Task: Look for space in Kamina, Democratic Republic of the Congo from 8th June, 2023 to 19th June, 2023 for 1 adult in price range Rs.5000 to Rs.12000. Place can be shared room with 1  bedroom having 1 bed and 1 bathroom. Property type can be house, flat, guest house, hotel. Booking option can be shelf check-in. Required host language is English.
Action: Mouse moved to (478, 94)
Screenshot: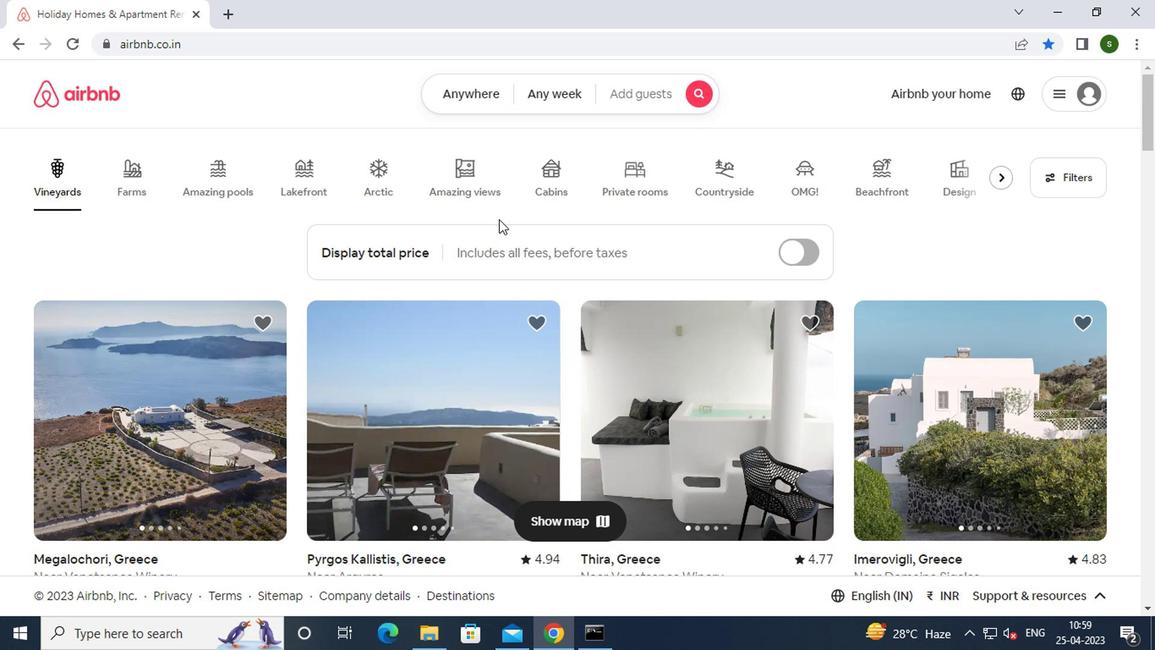 
Action: Mouse pressed left at (478, 94)
Screenshot: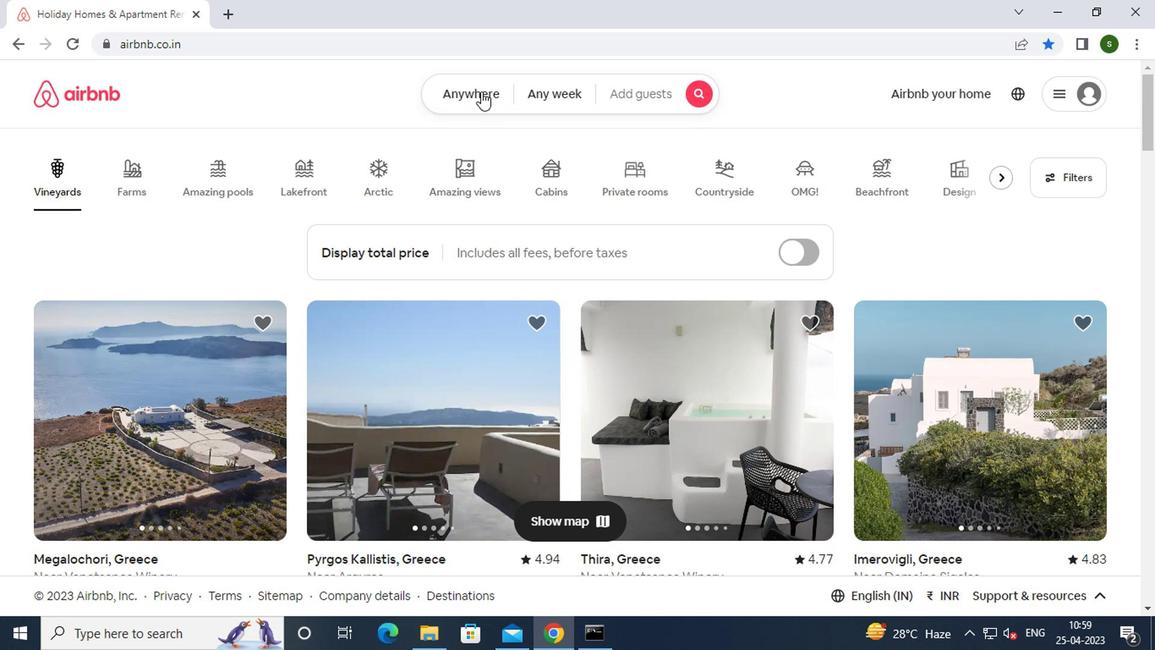 
Action: Mouse moved to (387, 153)
Screenshot: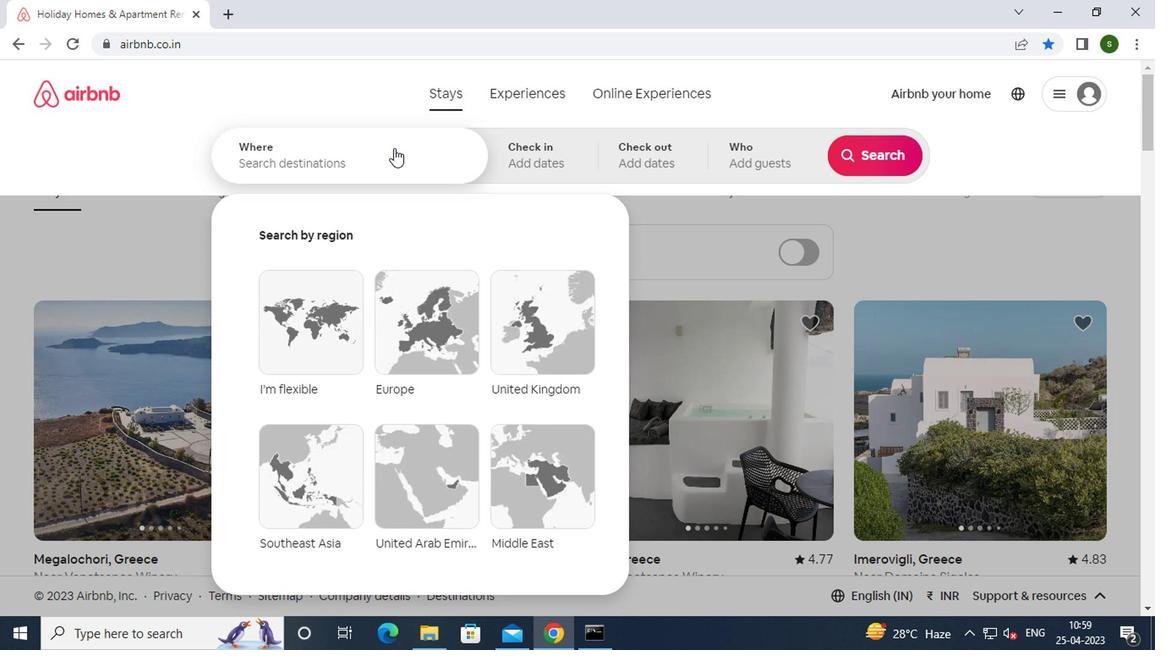 
Action: Mouse pressed left at (387, 153)
Screenshot: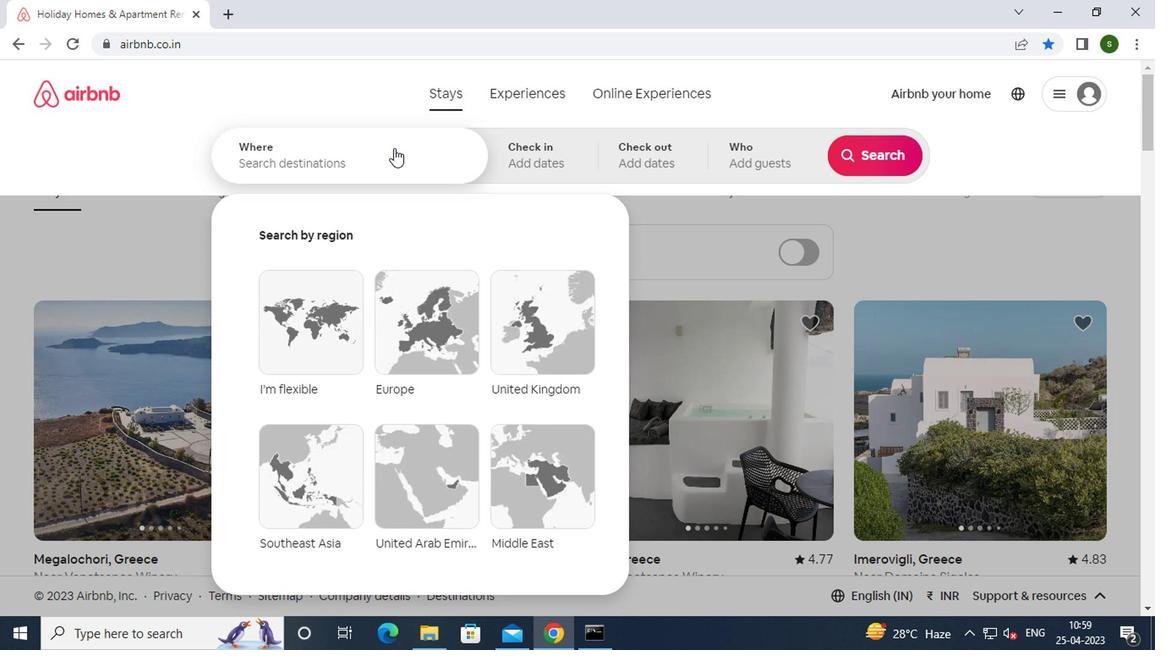 
Action: Mouse moved to (387, 153)
Screenshot: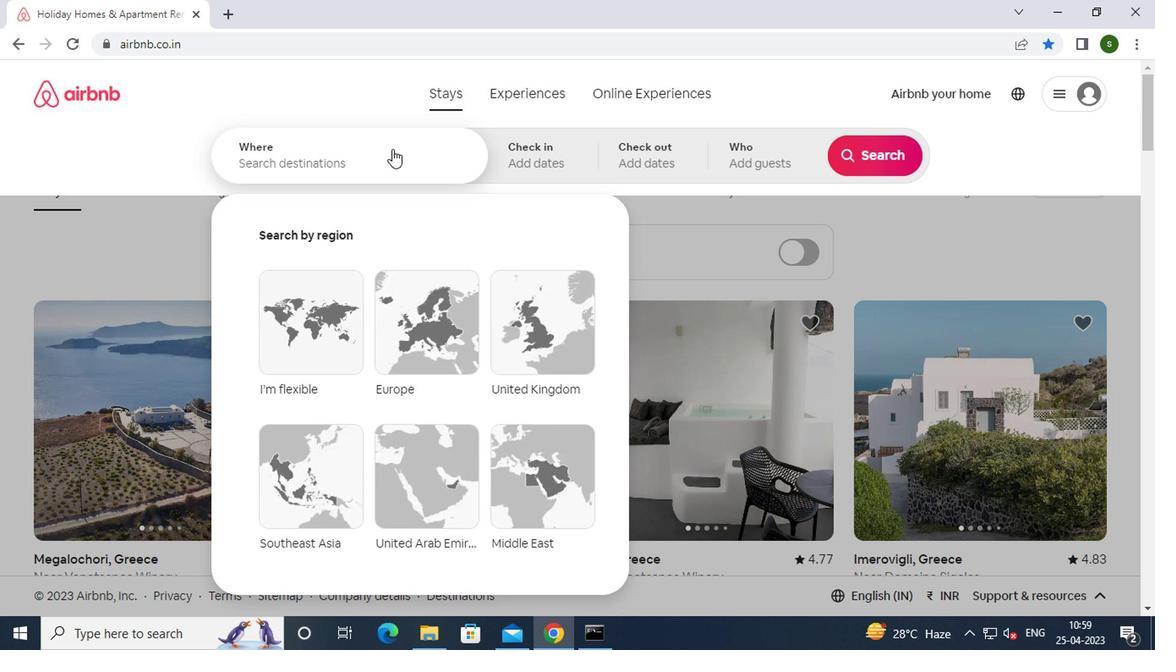 
Action: Key pressed k<Key.caps_lock>amina,<Key.space><Key.caps_lock>d<Key.caps_lock>e
Screenshot: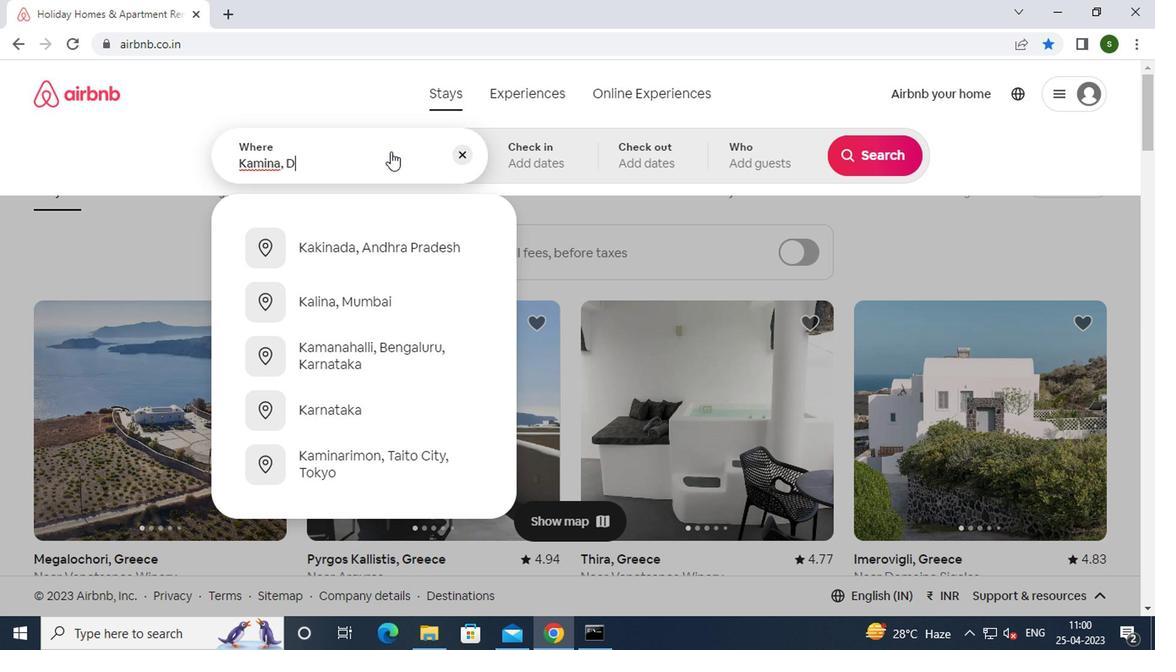 
Action: Mouse moved to (387, 233)
Screenshot: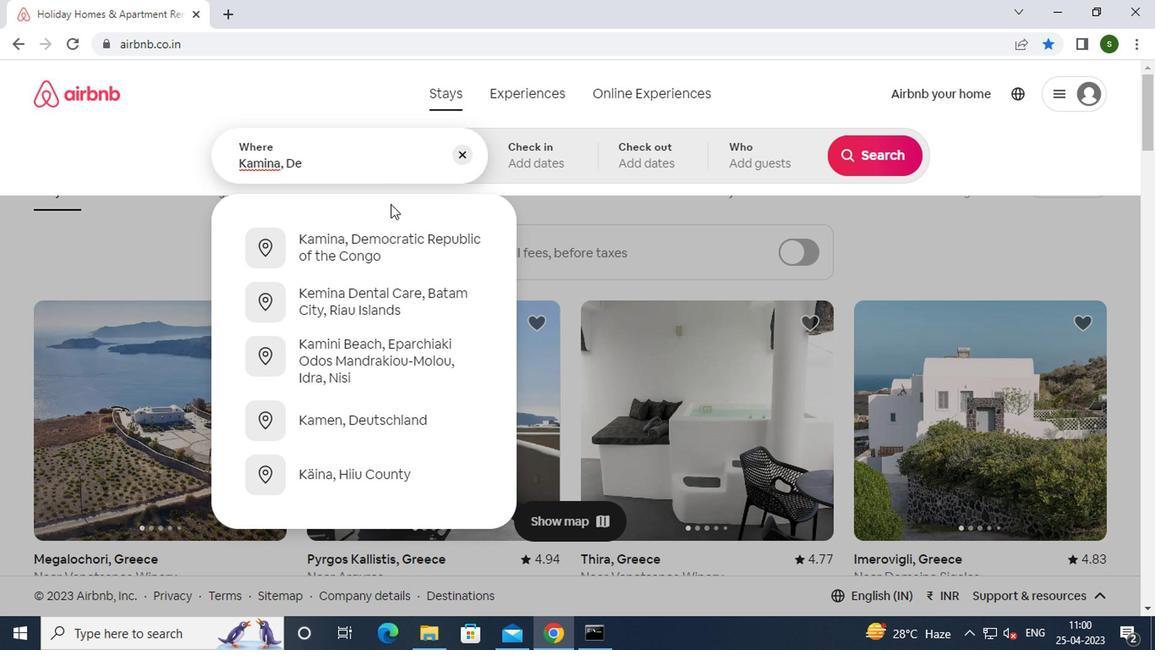 
Action: Mouse pressed left at (387, 233)
Screenshot: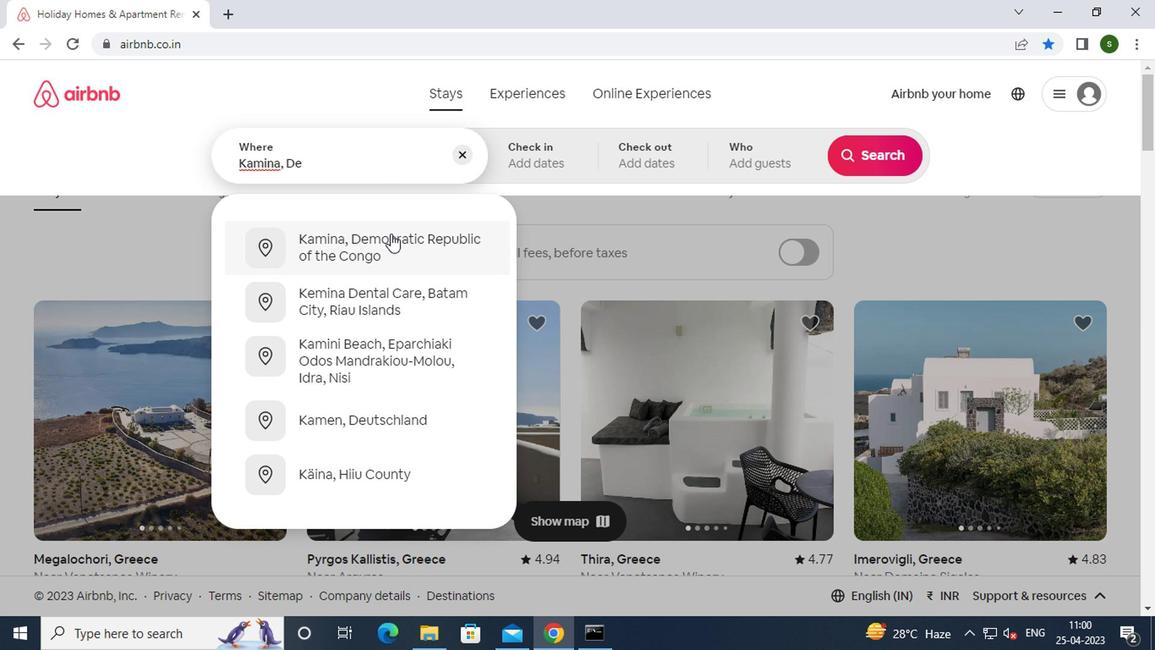 
Action: Mouse moved to (868, 291)
Screenshot: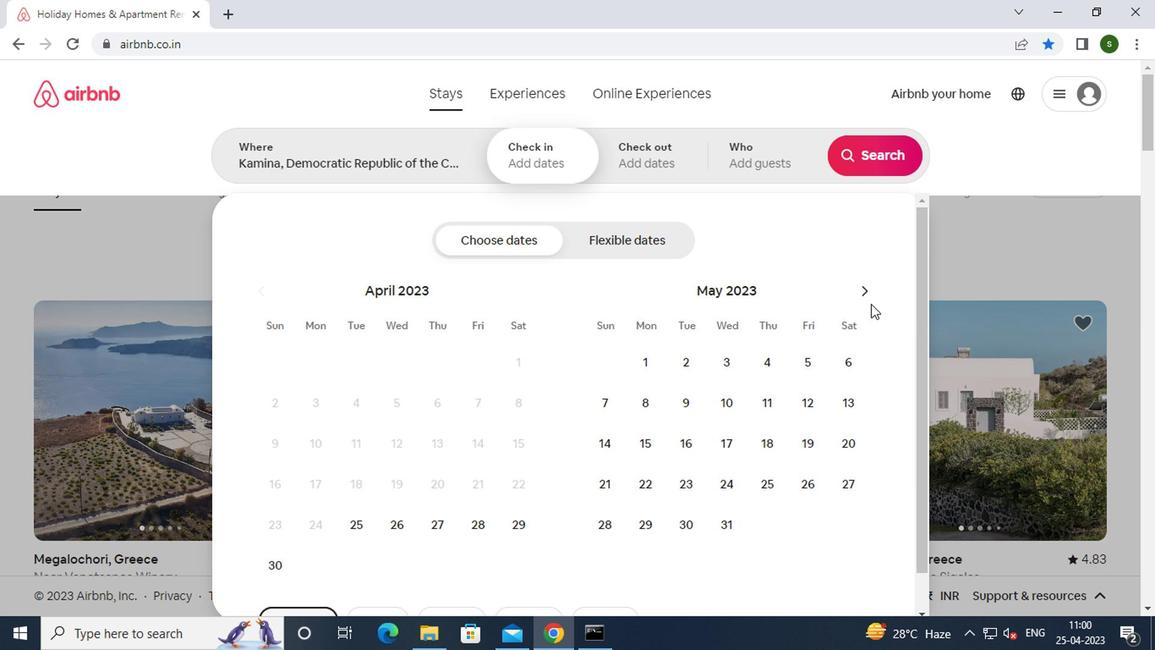 
Action: Mouse pressed left at (868, 291)
Screenshot: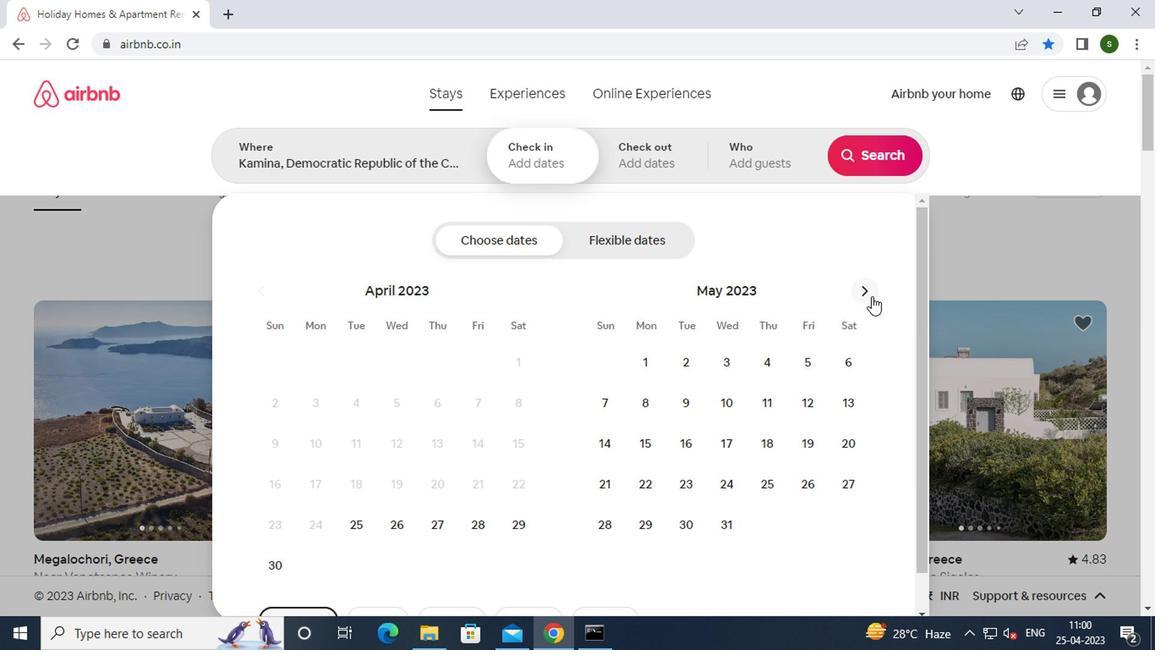 
Action: Mouse moved to (766, 396)
Screenshot: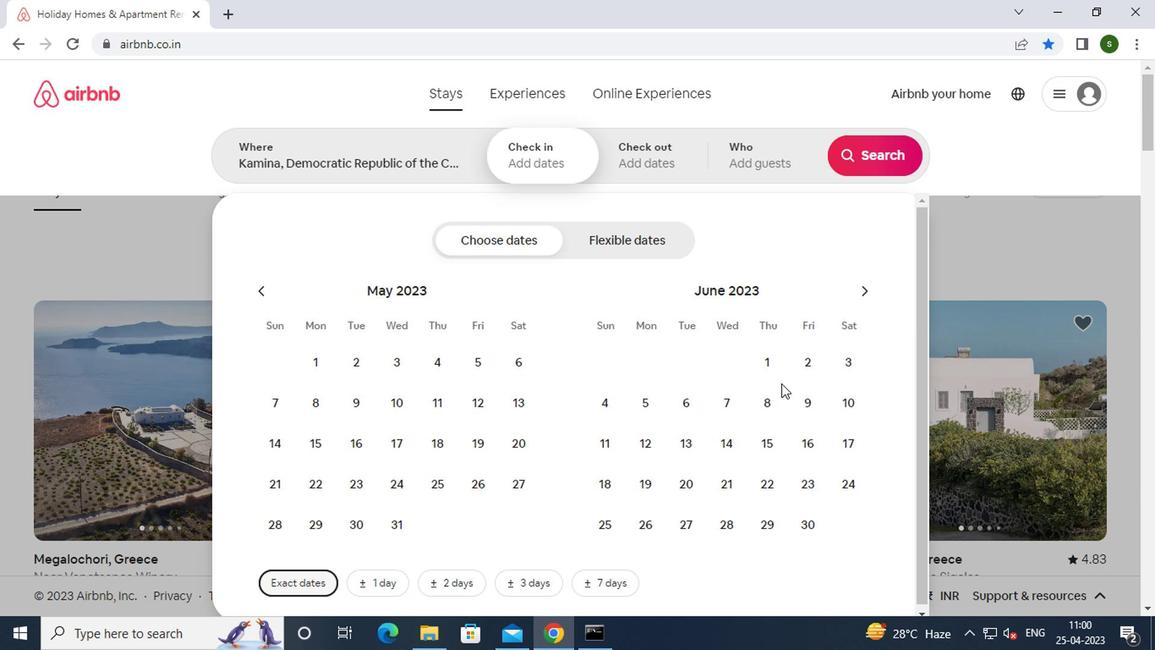 
Action: Mouse pressed left at (766, 396)
Screenshot: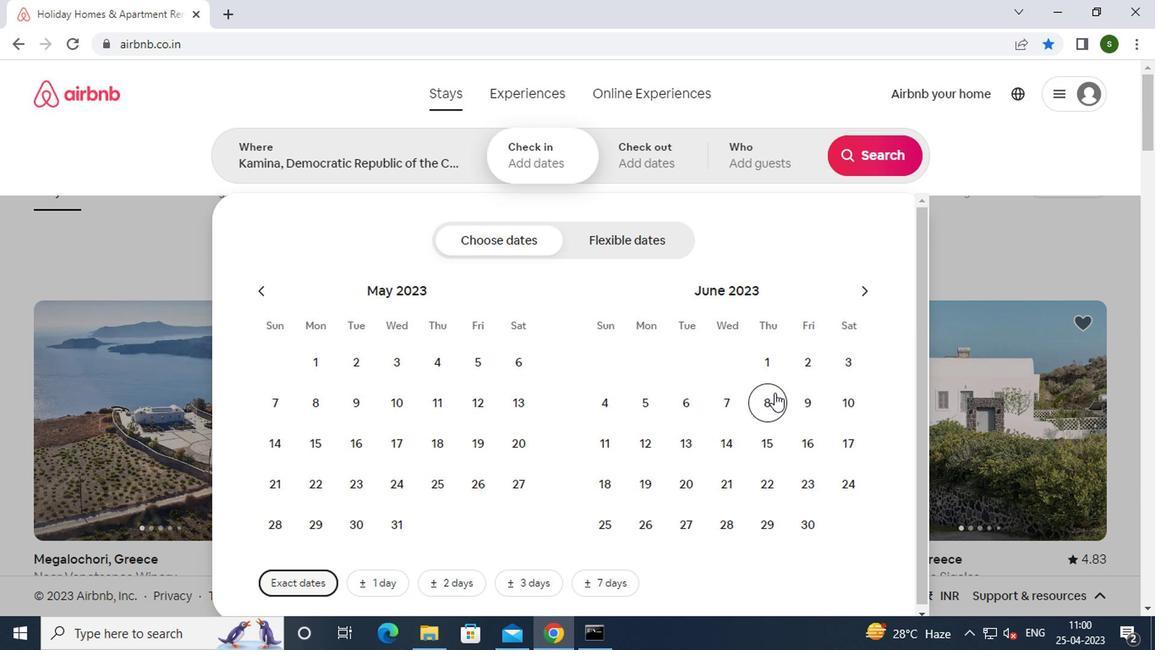 
Action: Mouse moved to (644, 485)
Screenshot: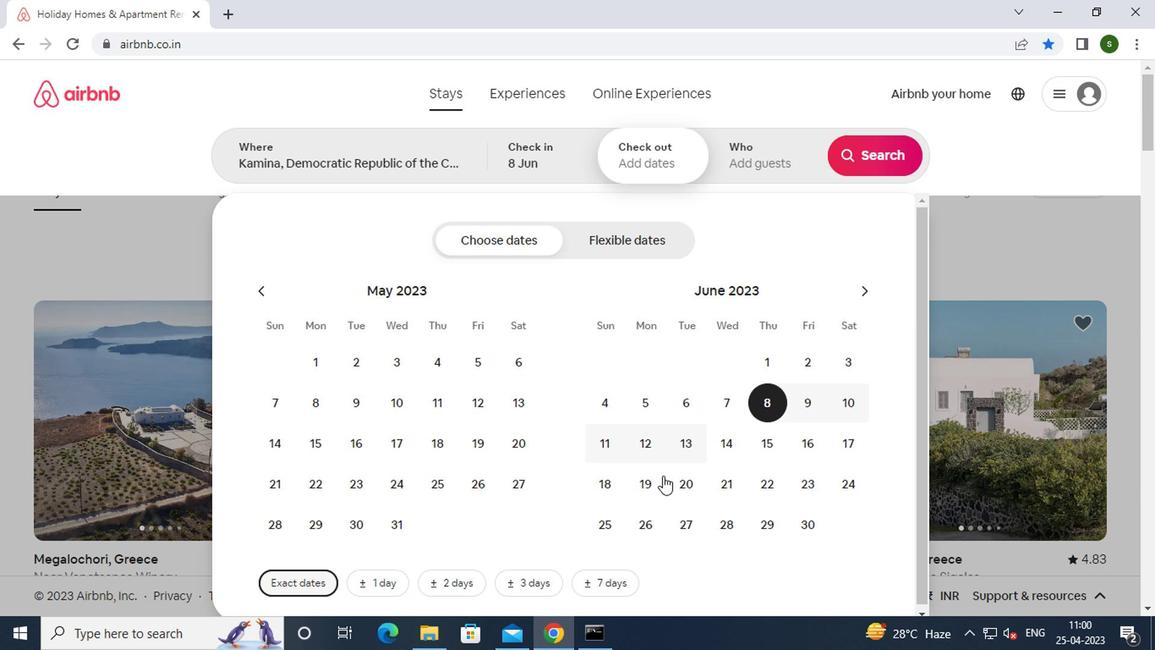 
Action: Mouse pressed left at (644, 485)
Screenshot: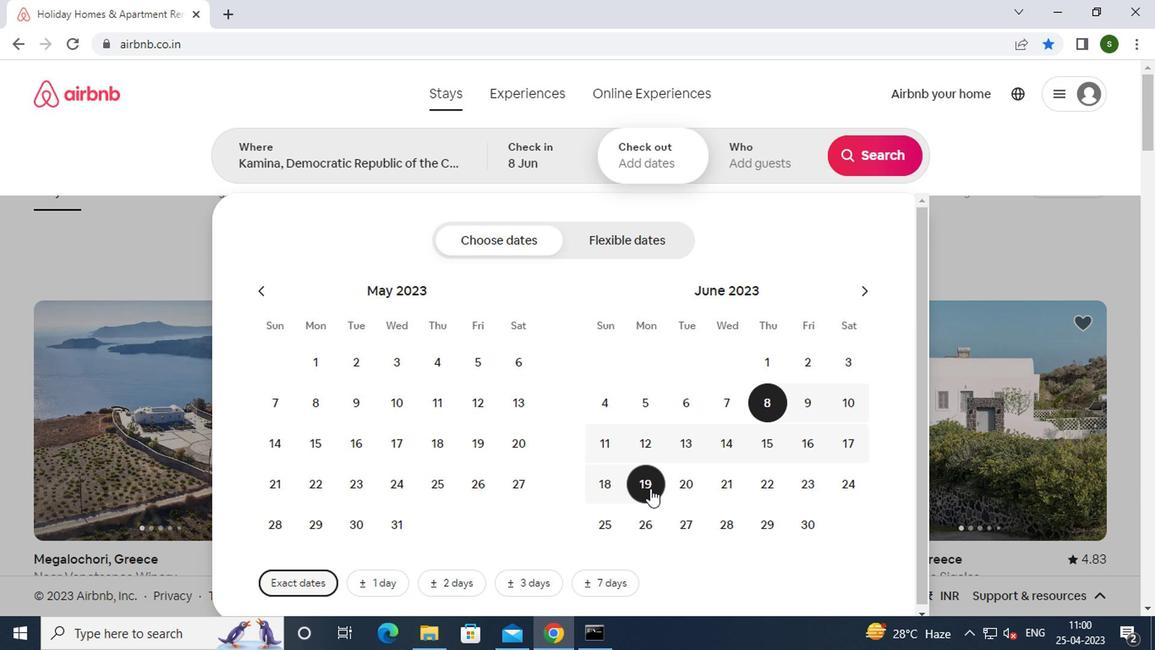 
Action: Mouse moved to (759, 164)
Screenshot: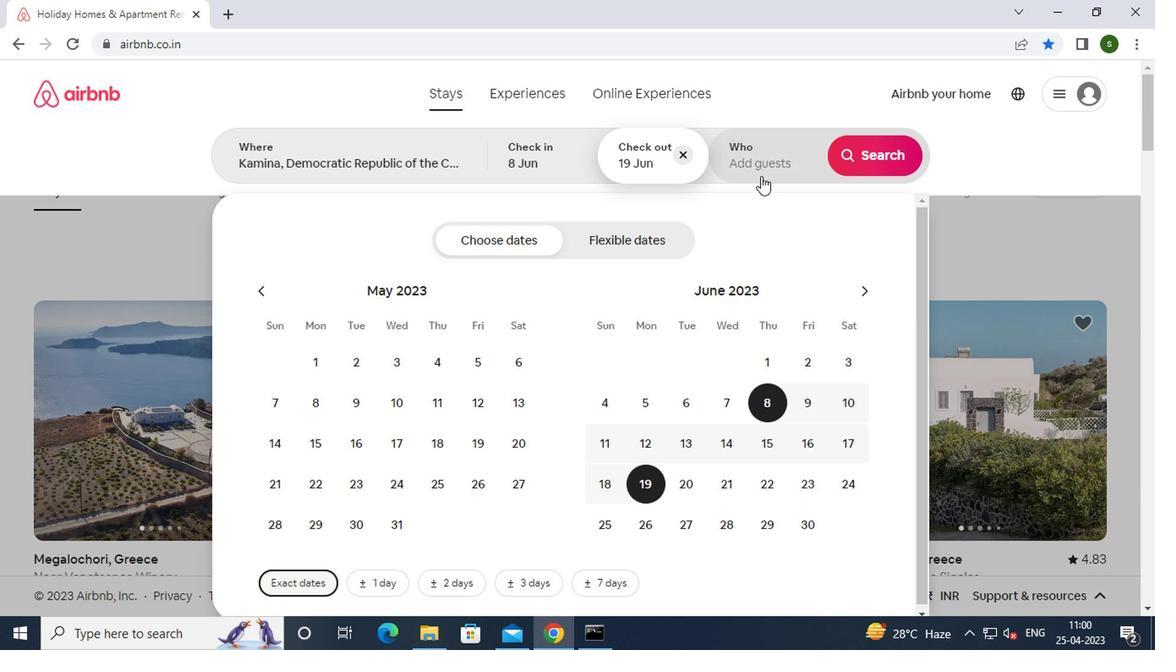 
Action: Mouse pressed left at (759, 164)
Screenshot: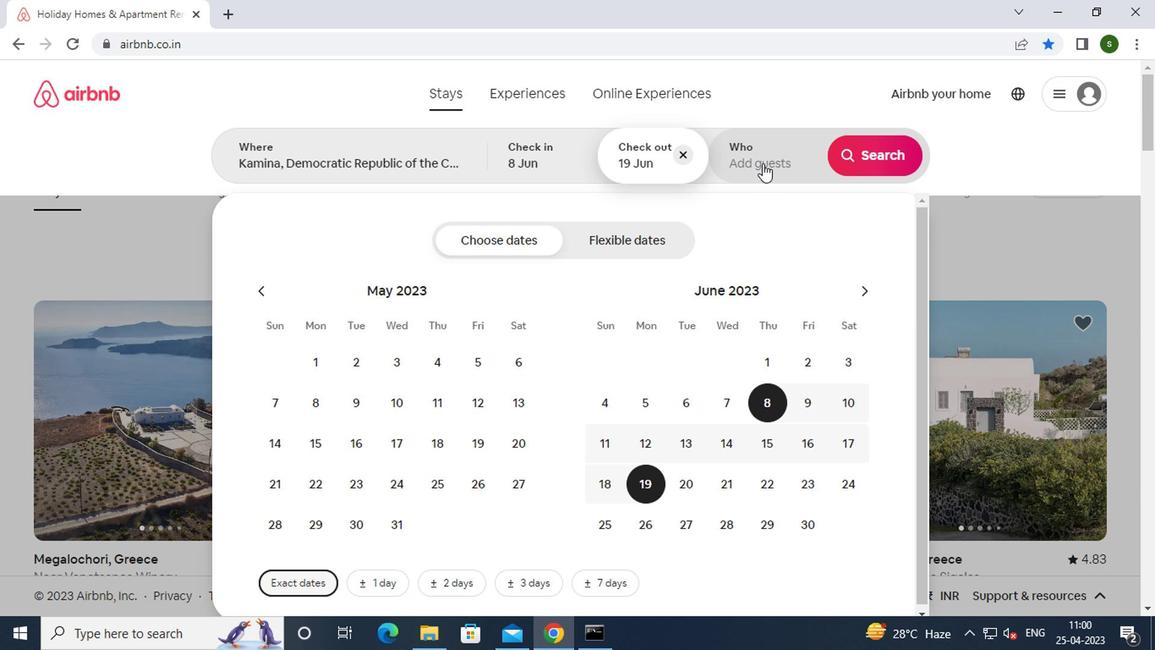 
Action: Mouse moved to (870, 243)
Screenshot: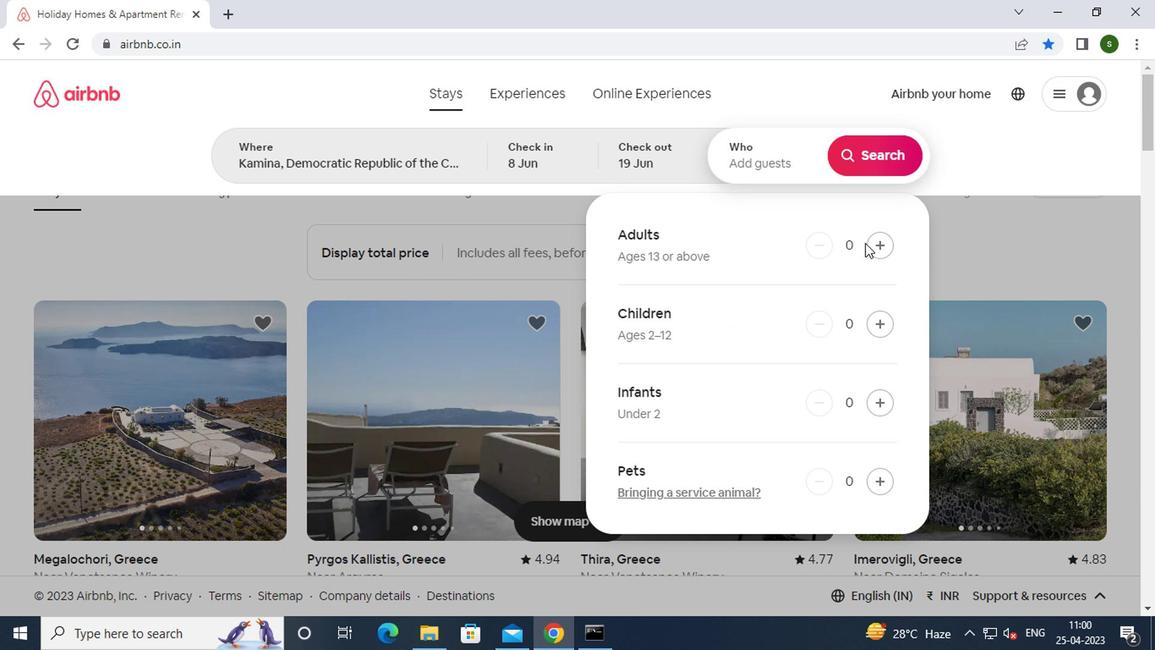 
Action: Mouse pressed left at (870, 243)
Screenshot: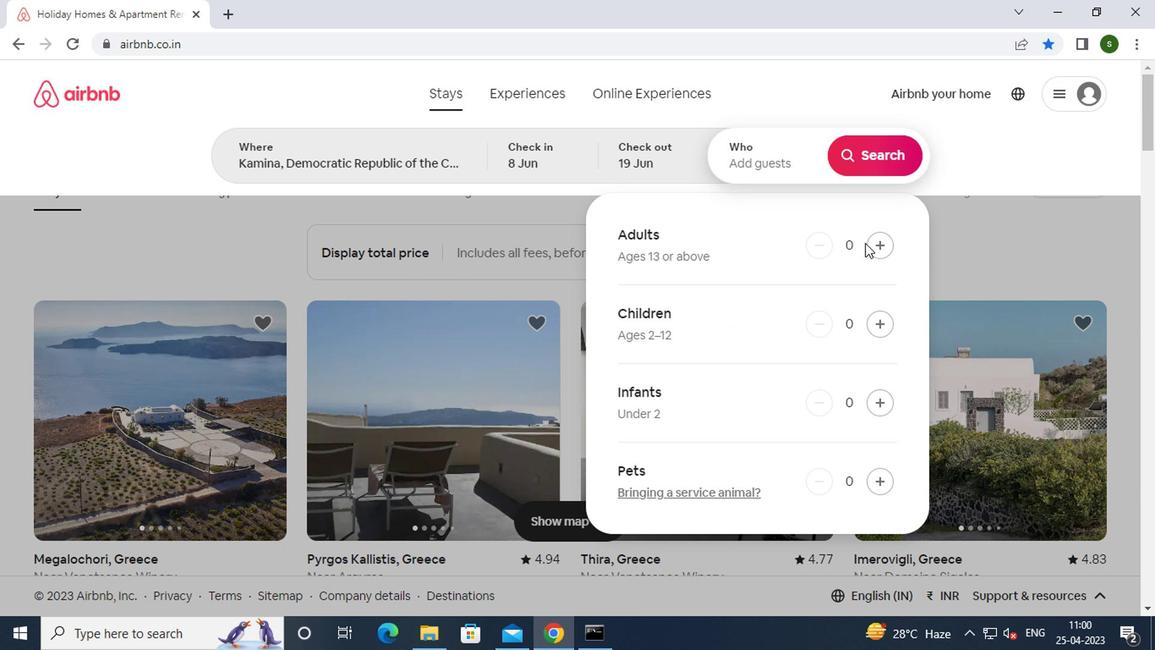 
Action: Mouse moved to (856, 149)
Screenshot: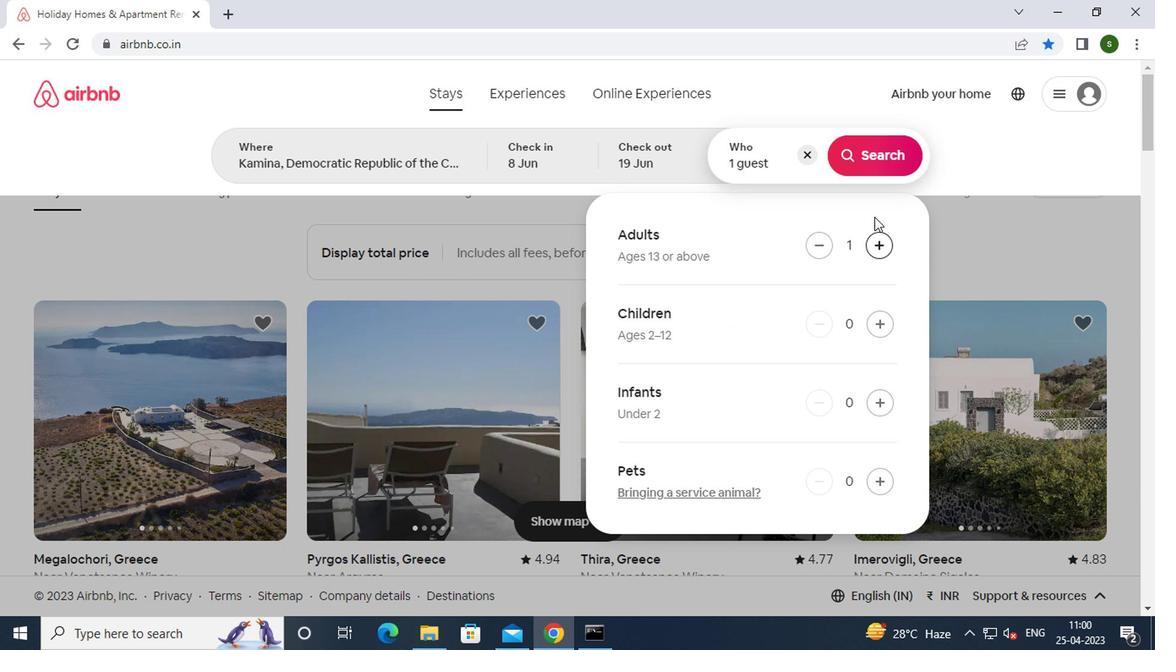 
Action: Mouse pressed left at (856, 149)
Screenshot: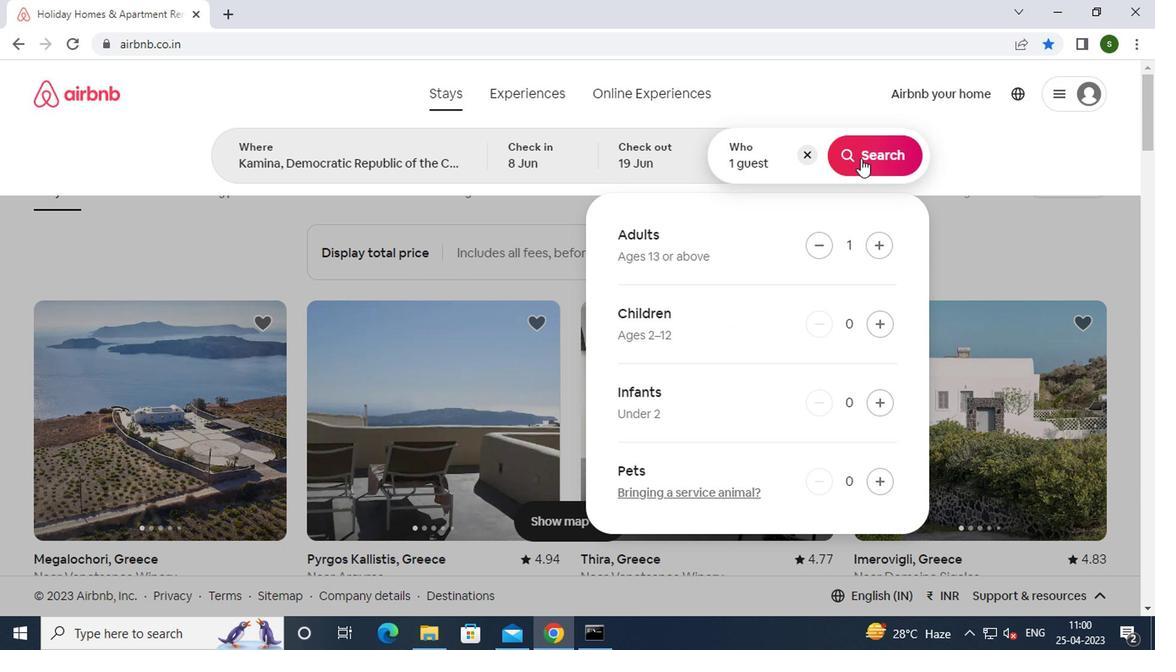 
Action: Mouse moved to (1102, 165)
Screenshot: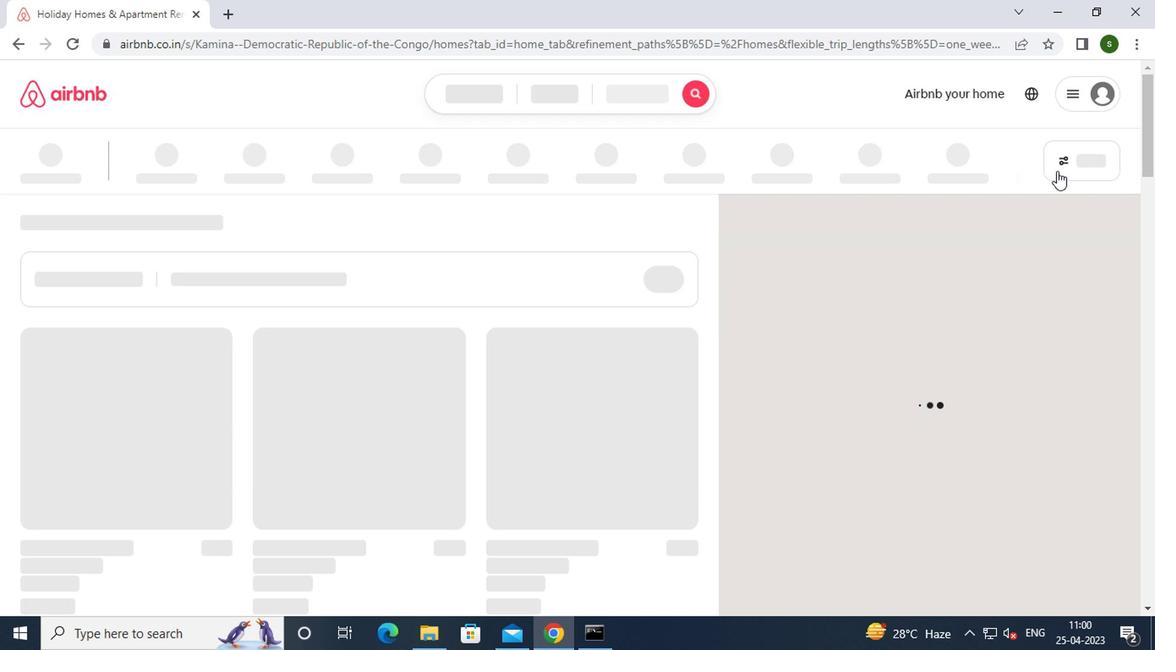 
Action: Mouse pressed left at (1102, 165)
Screenshot: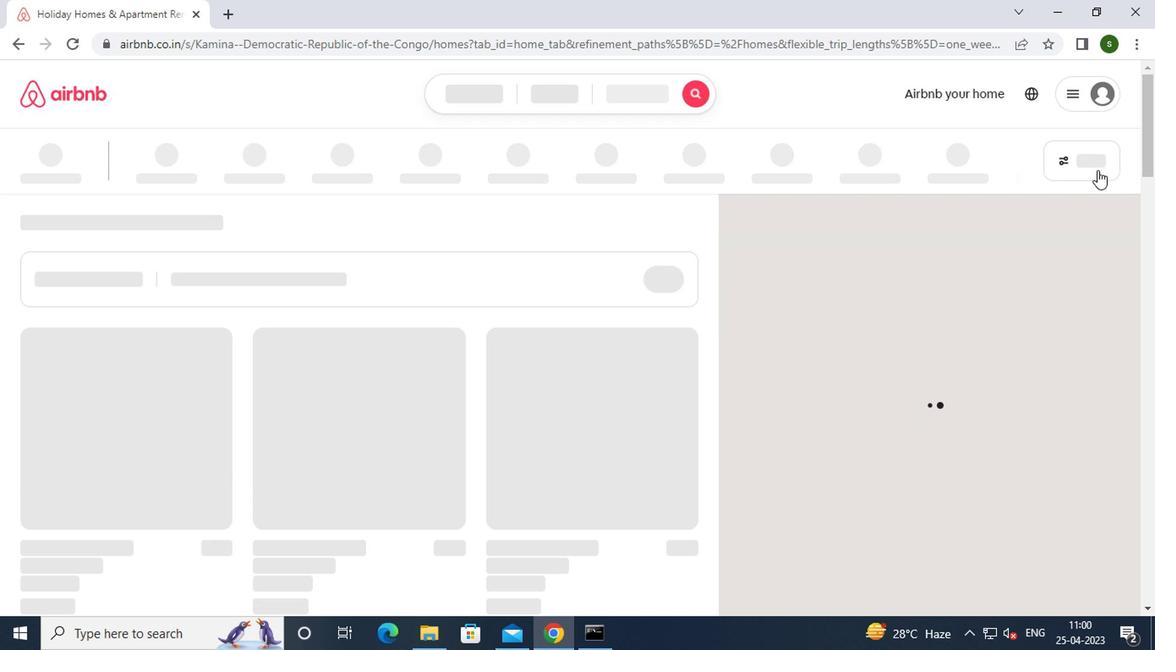 
Action: Mouse moved to (488, 261)
Screenshot: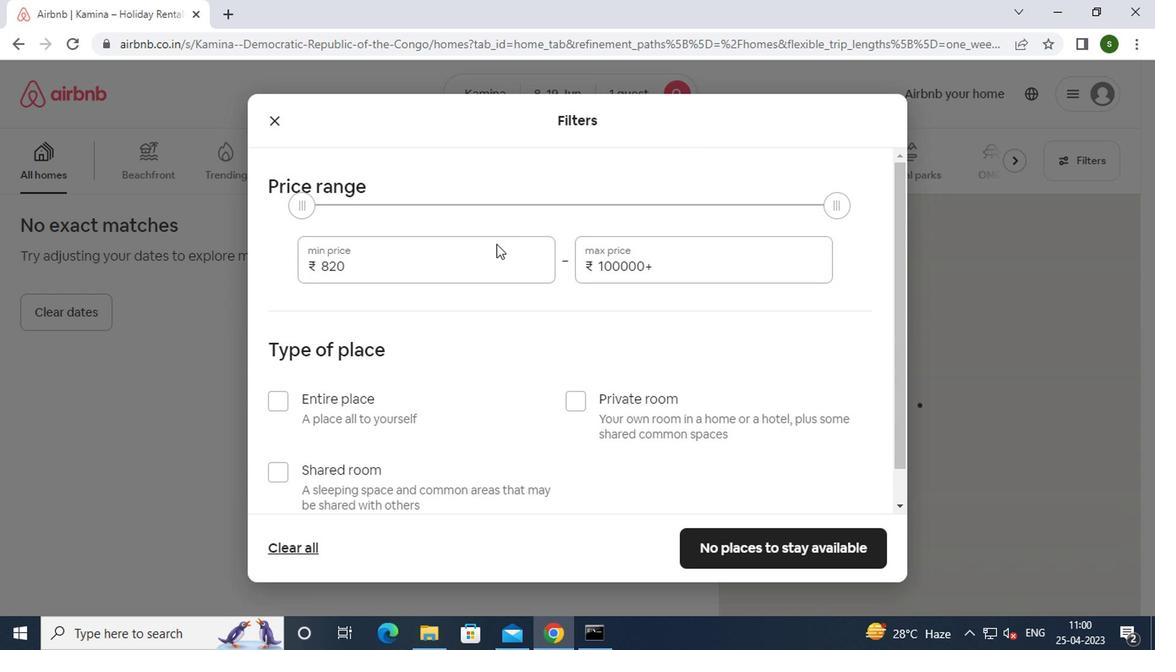 
Action: Mouse pressed left at (488, 261)
Screenshot: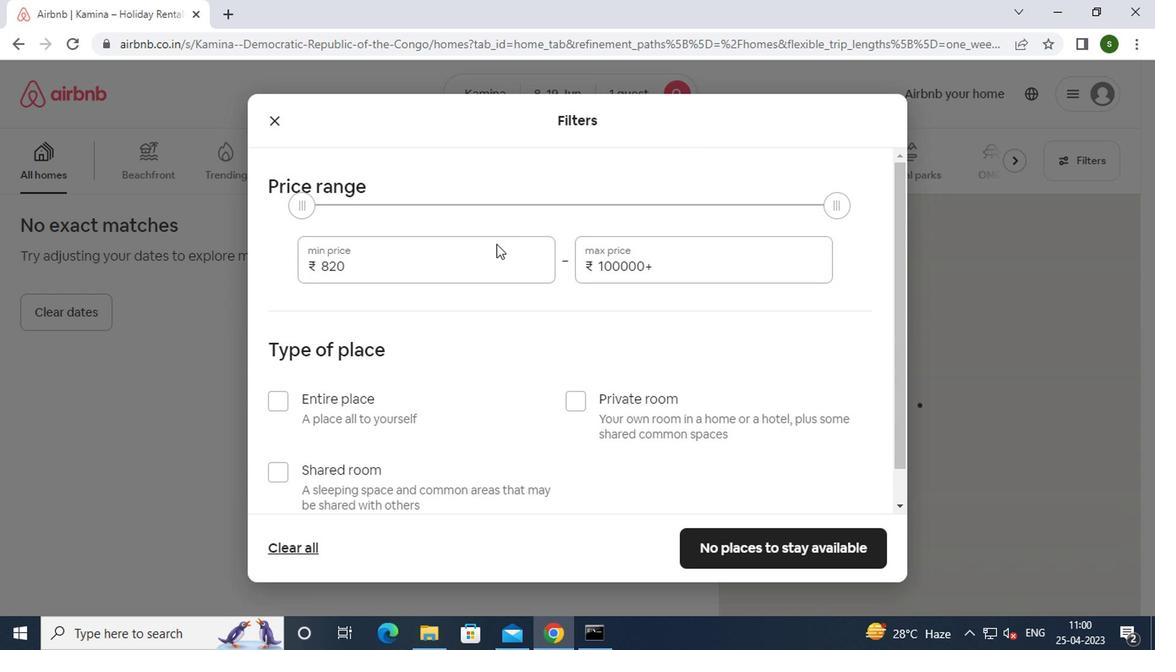 
Action: Mouse moved to (488, 261)
Screenshot: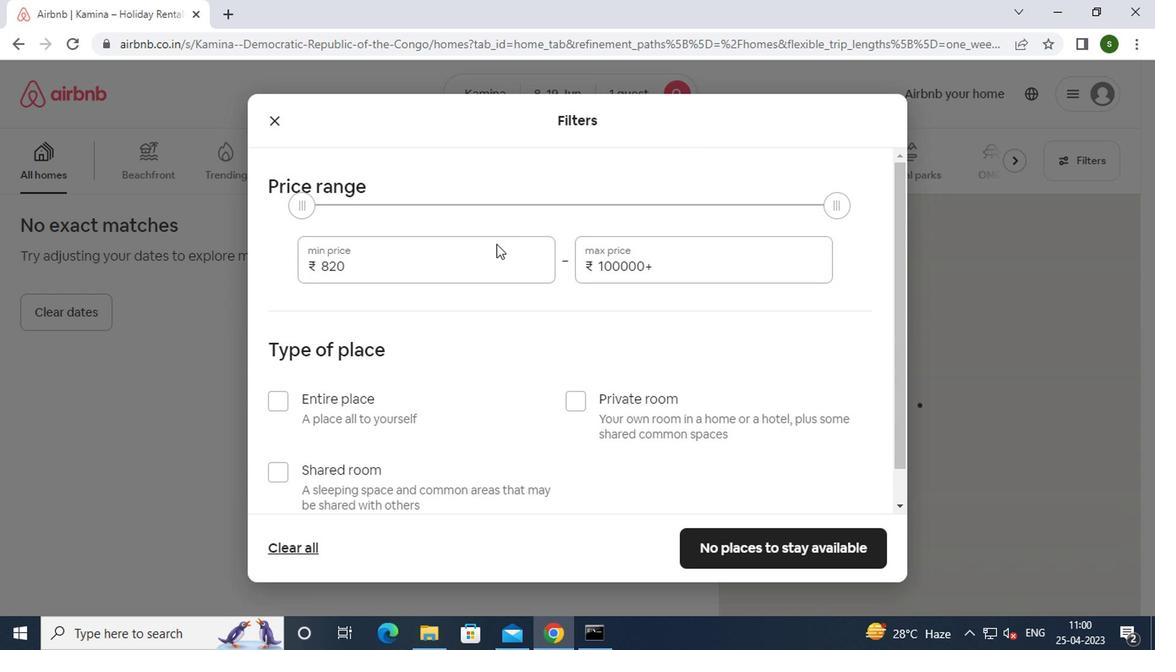 
Action: Key pressed <Key.backspace><Key.backspace><Key.backspace><Key.backspace>5000
Screenshot: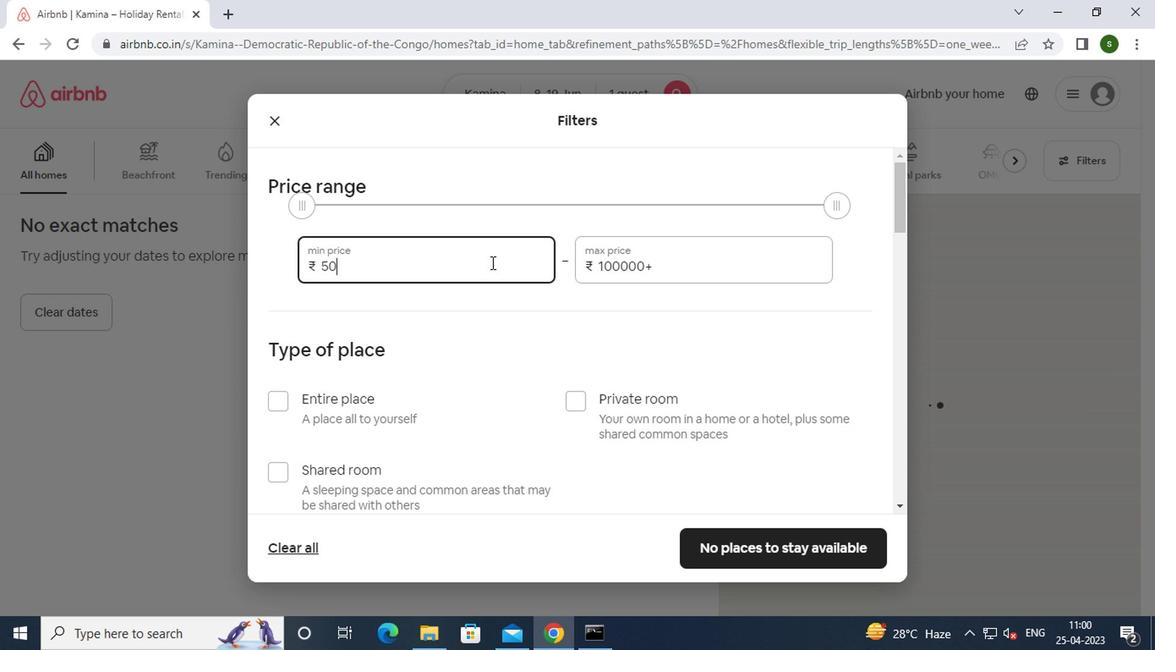 
Action: Mouse moved to (668, 272)
Screenshot: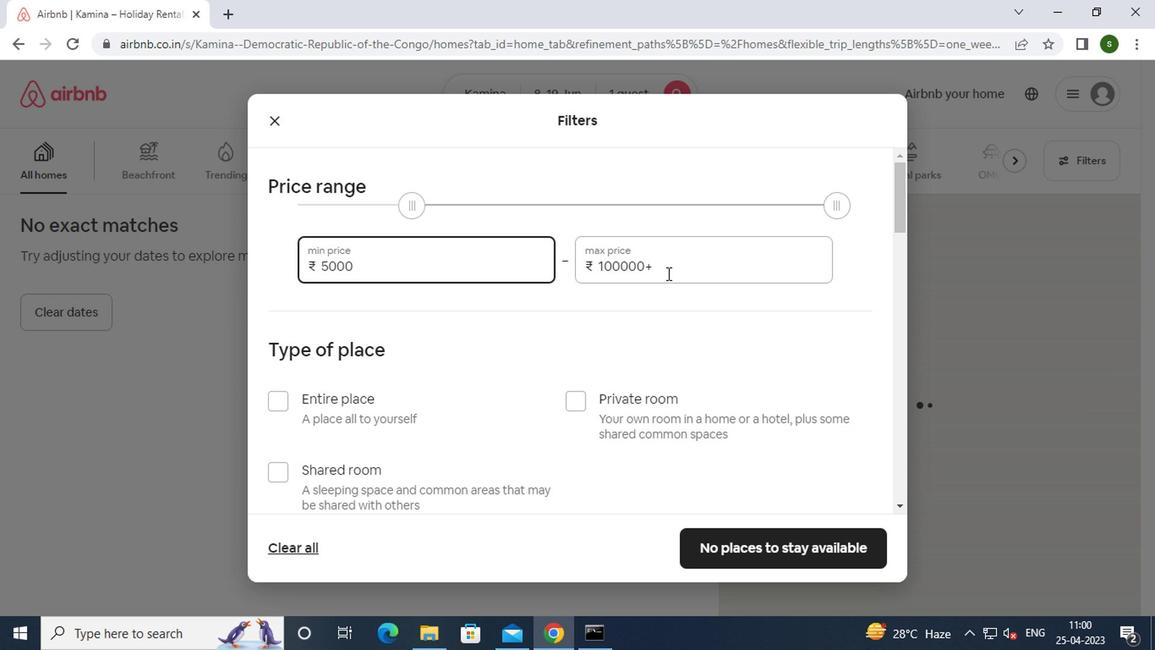 
Action: Mouse pressed left at (668, 272)
Screenshot: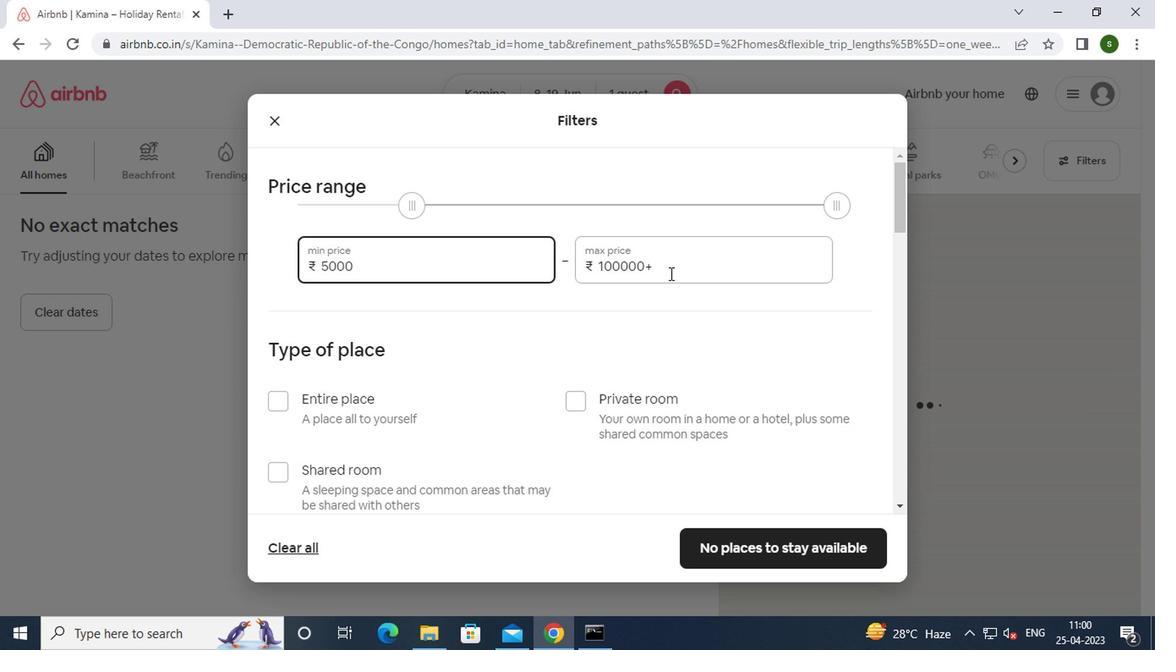 
Action: Key pressed <Key.backspace><Key.backspace><Key.backspace><Key.backspace><Key.backspace><Key.backspace><Key.backspace><Key.backspace><Key.backspace><Key.backspace><Key.backspace><Key.backspace>12000
Screenshot: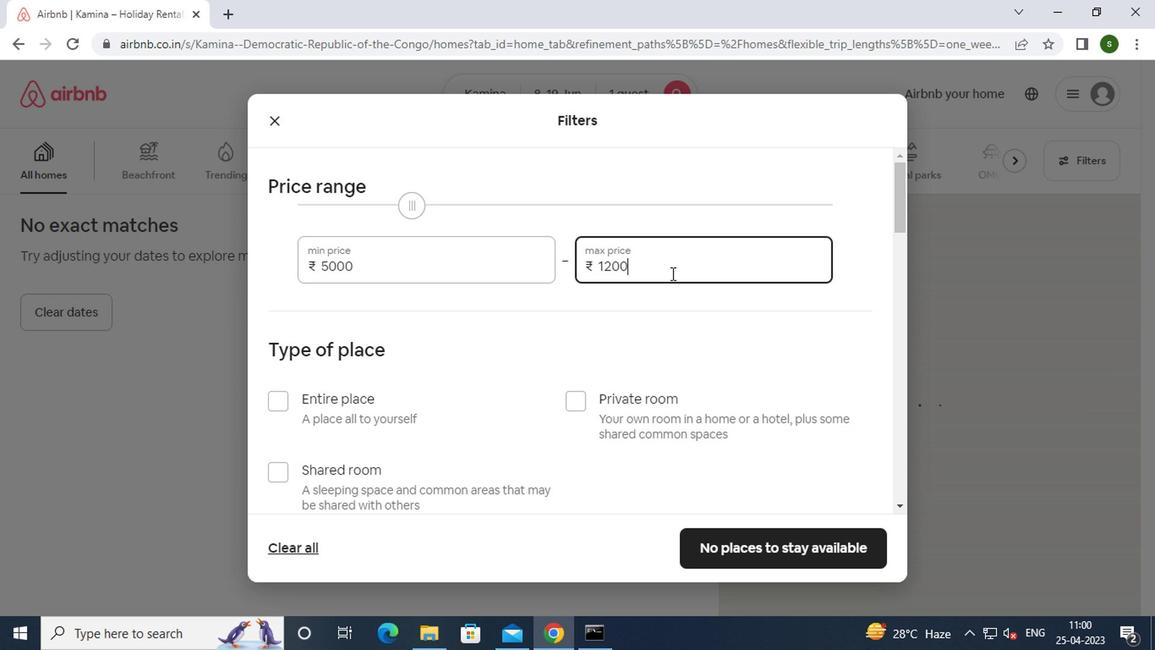 
Action: Mouse moved to (317, 464)
Screenshot: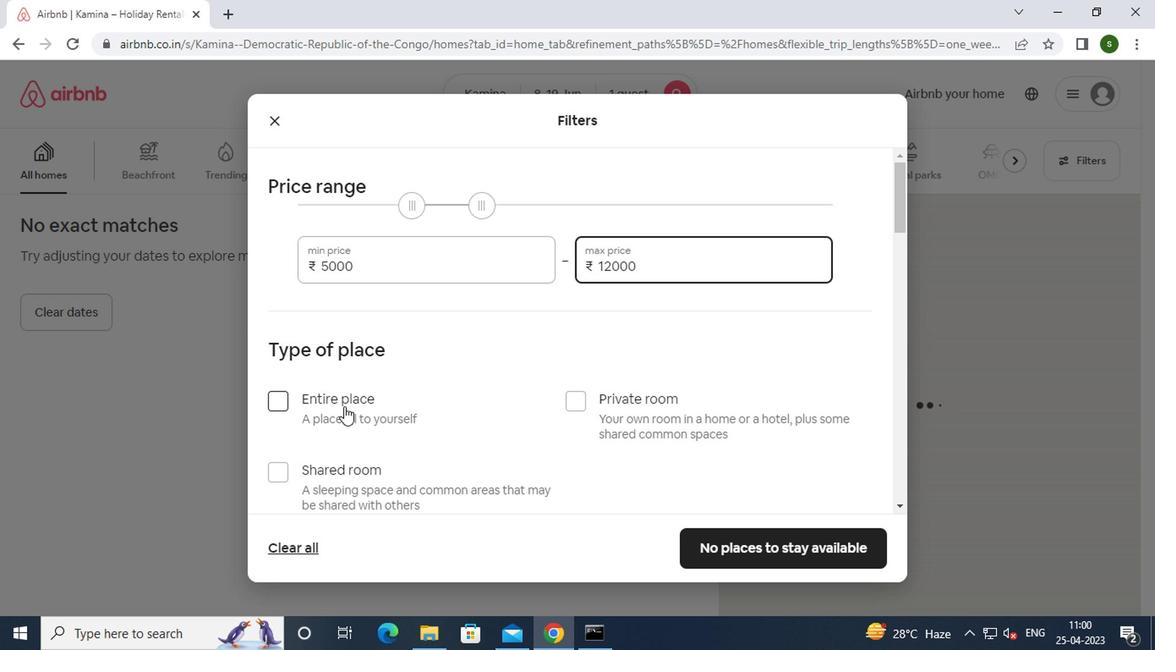 
Action: Mouse pressed left at (317, 464)
Screenshot: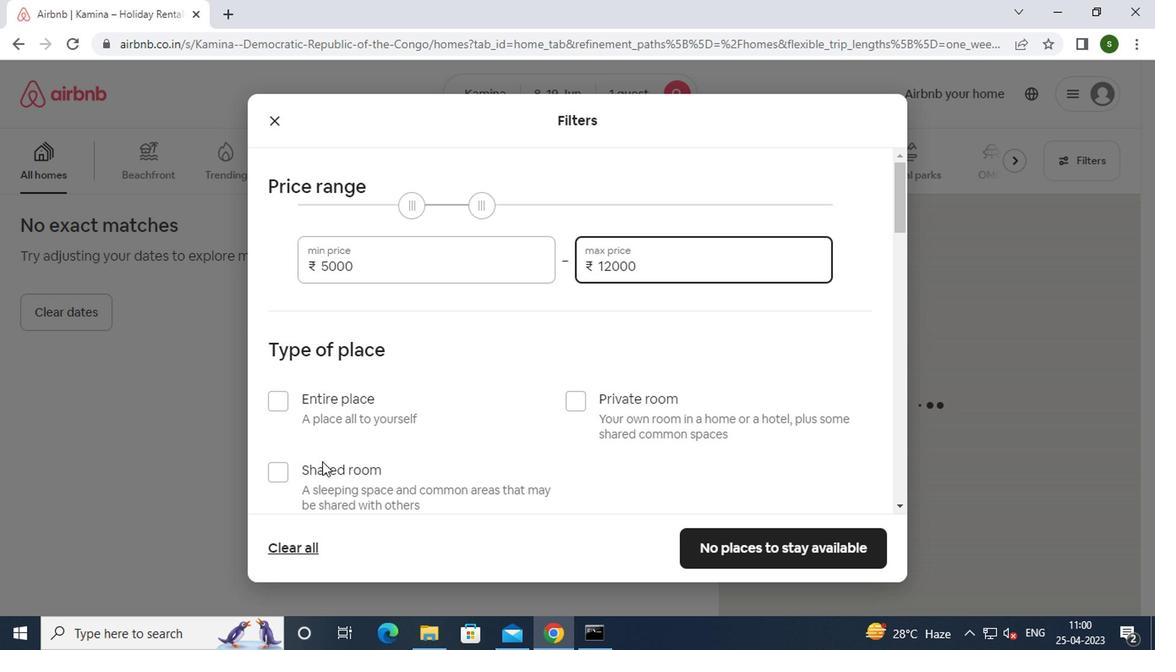 
Action: Mouse moved to (344, 450)
Screenshot: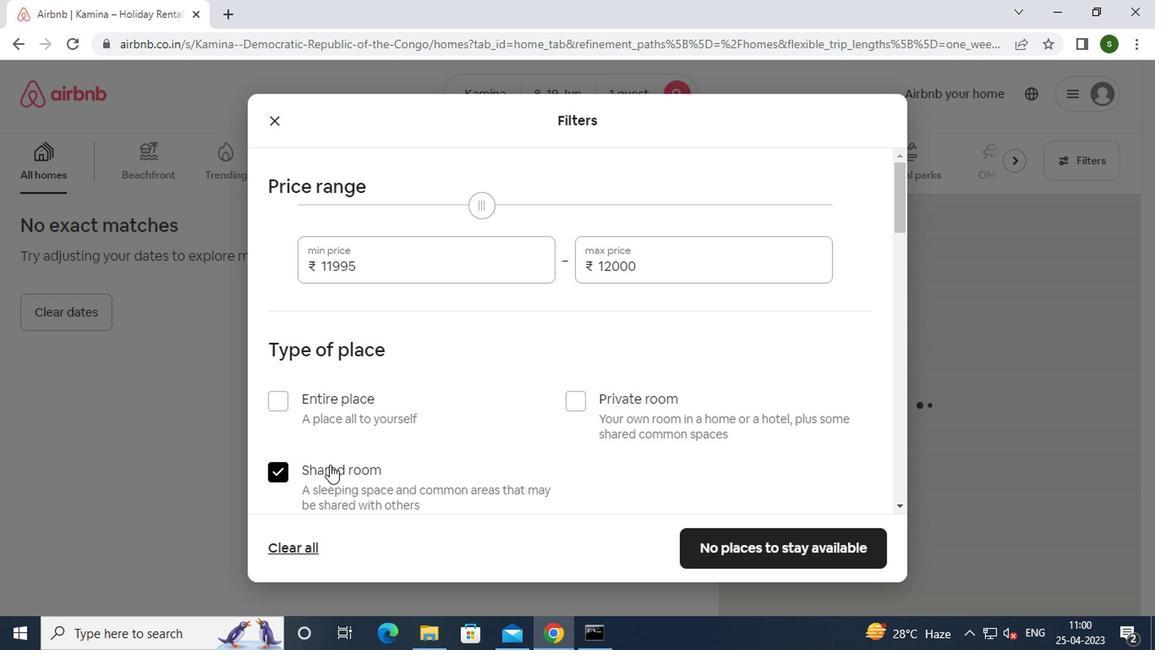 
Action: Mouse scrolled (344, 449) with delta (0, 0)
Screenshot: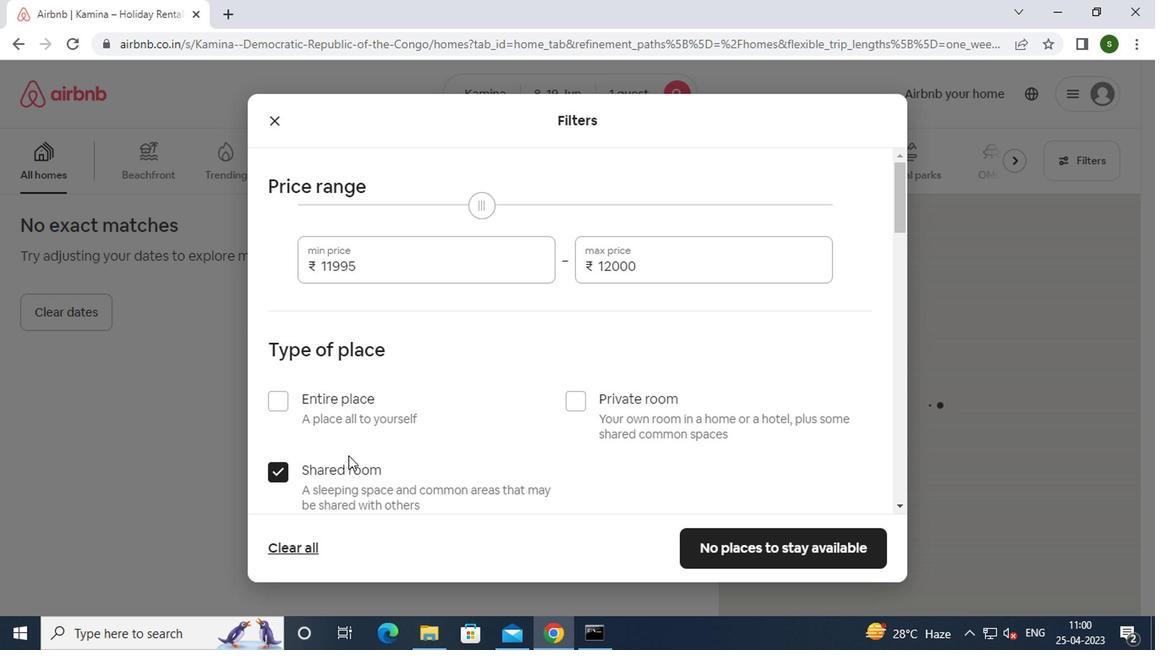 
Action: Mouse scrolled (344, 449) with delta (0, 0)
Screenshot: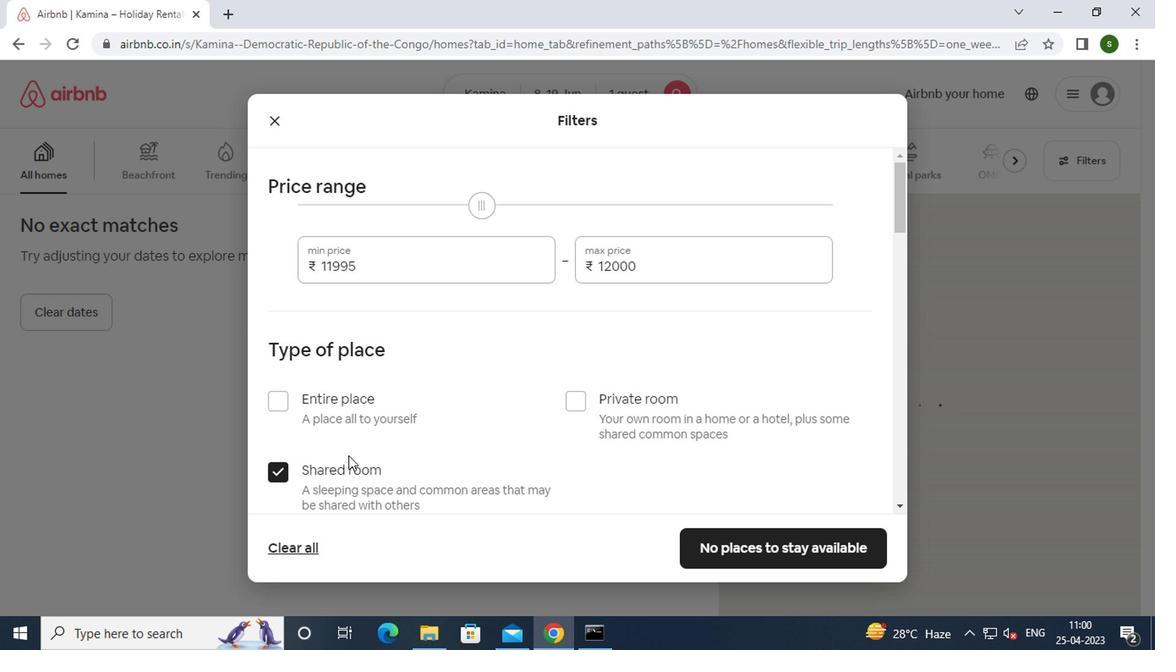 
Action: Mouse scrolled (344, 449) with delta (0, 0)
Screenshot: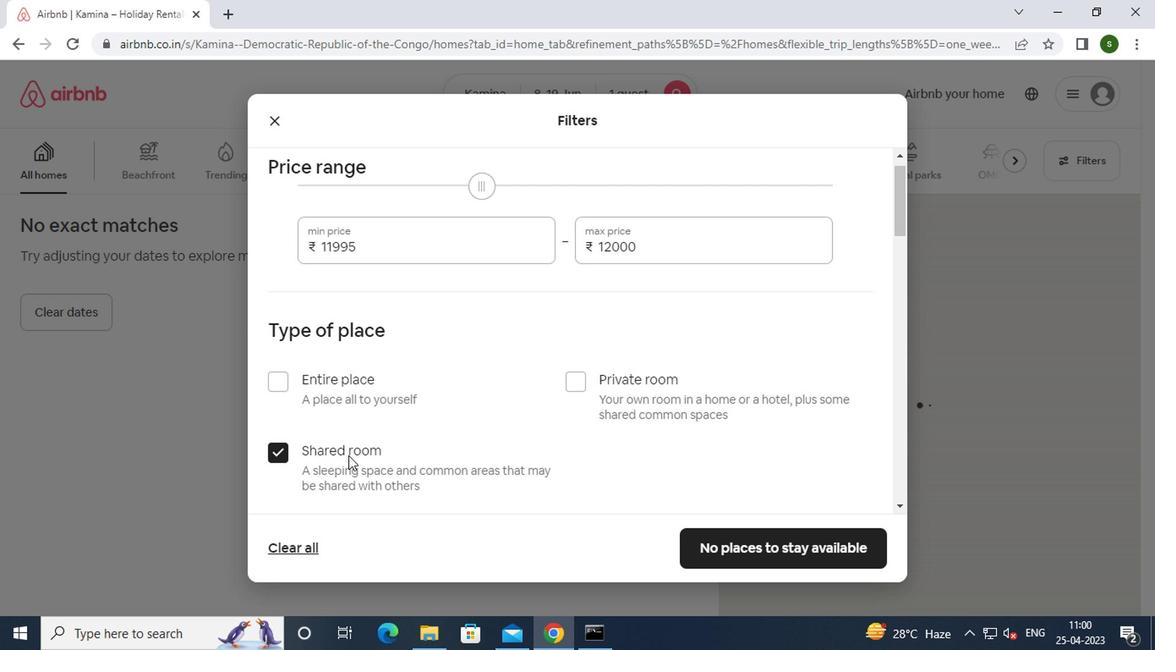 
Action: Mouse moved to (355, 419)
Screenshot: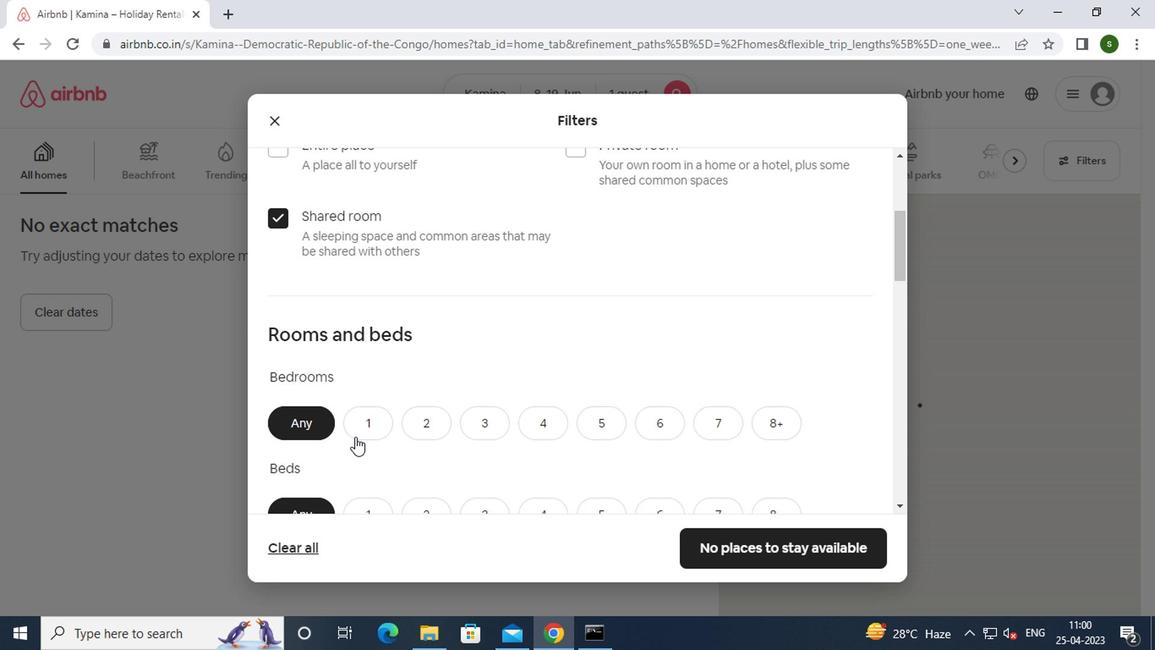 
Action: Mouse pressed left at (355, 419)
Screenshot: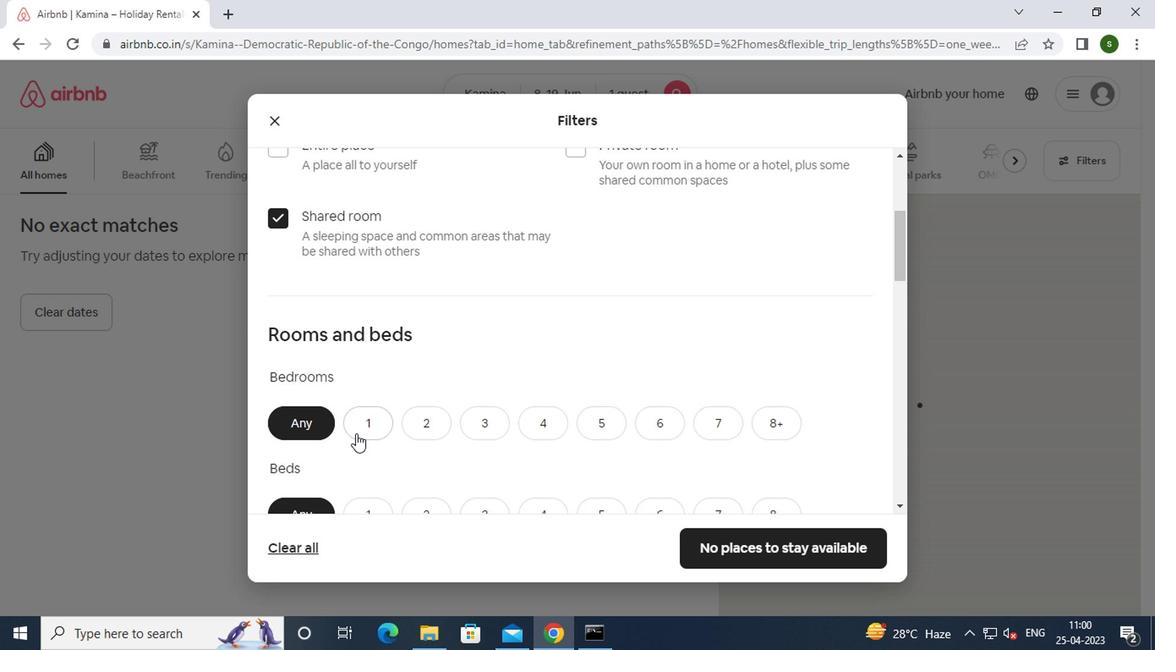 
Action: Mouse scrolled (355, 419) with delta (0, 0)
Screenshot: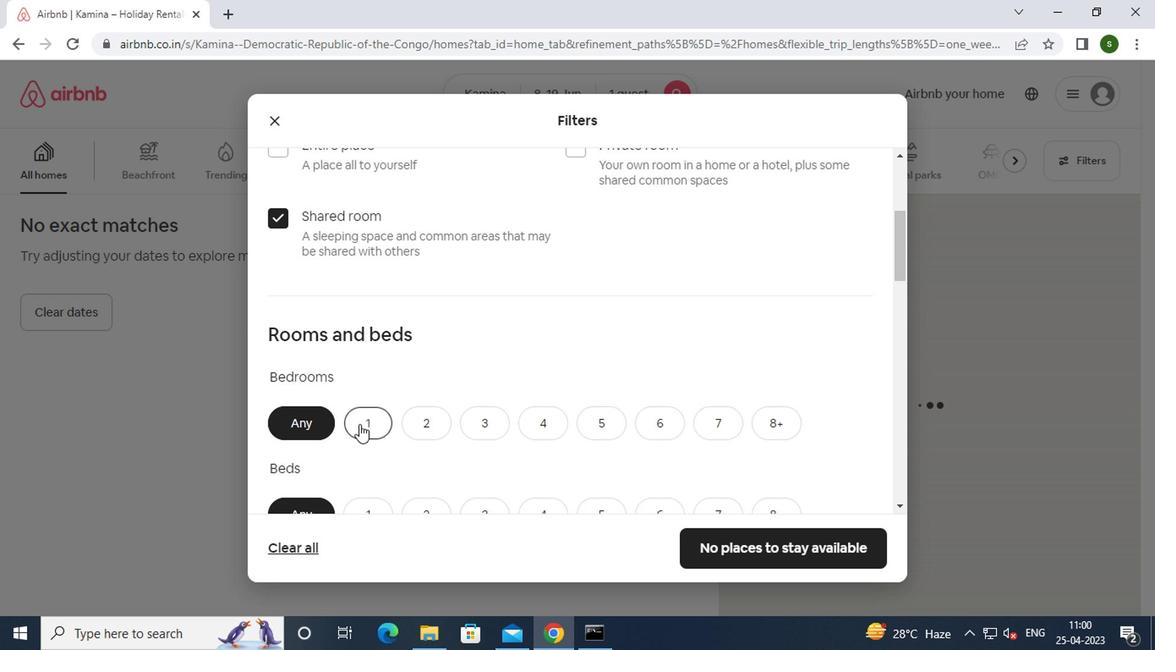 
Action: Mouse scrolled (355, 419) with delta (0, 0)
Screenshot: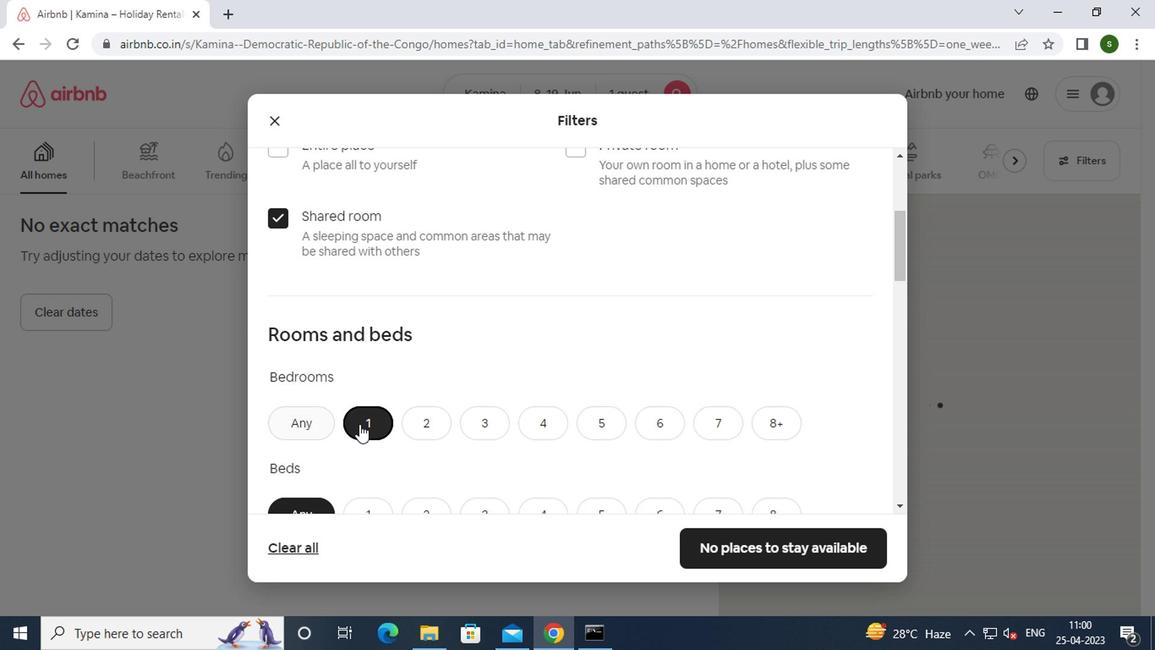 
Action: Mouse moved to (358, 348)
Screenshot: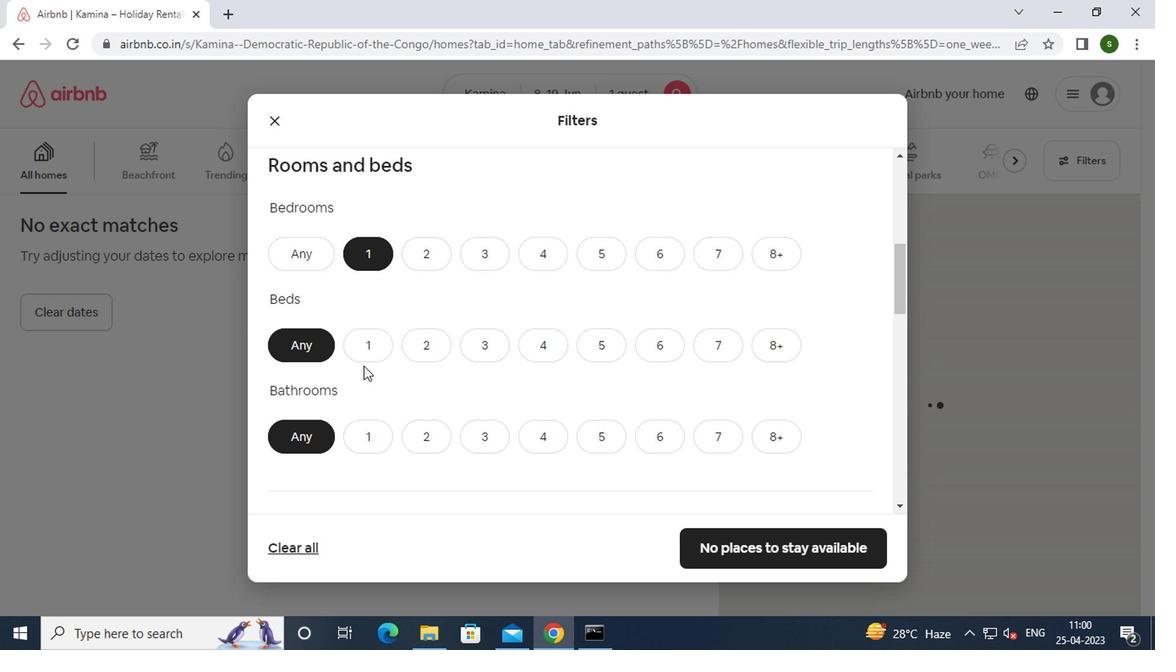 
Action: Mouse pressed left at (358, 348)
Screenshot: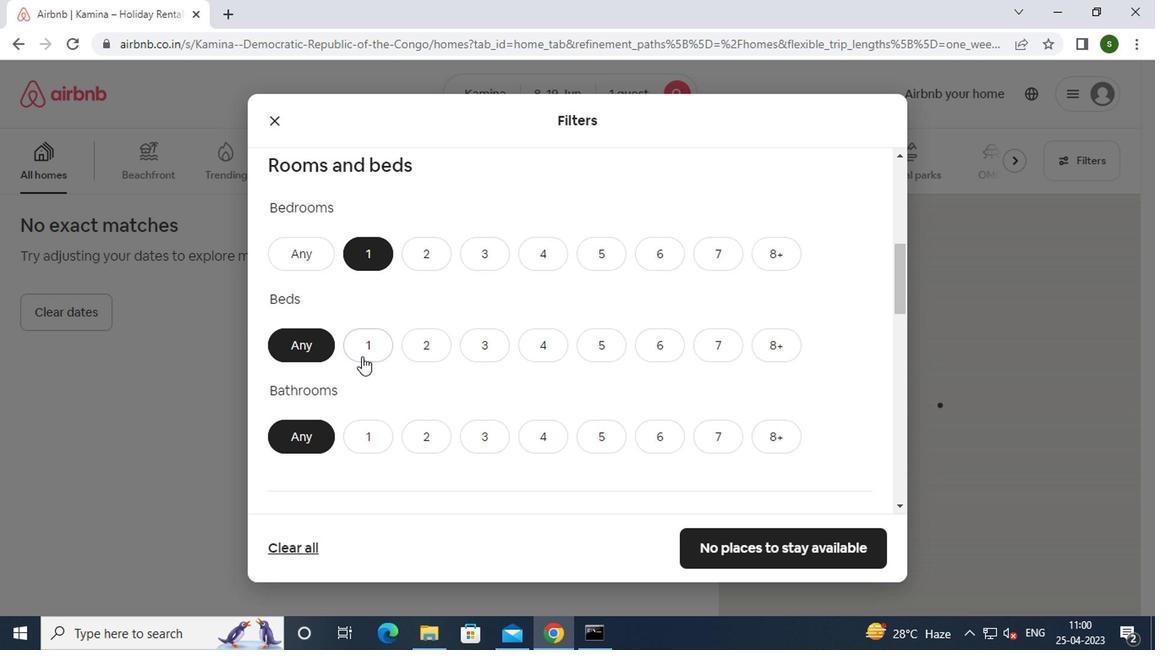 
Action: Mouse moved to (371, 424)
Screenshot: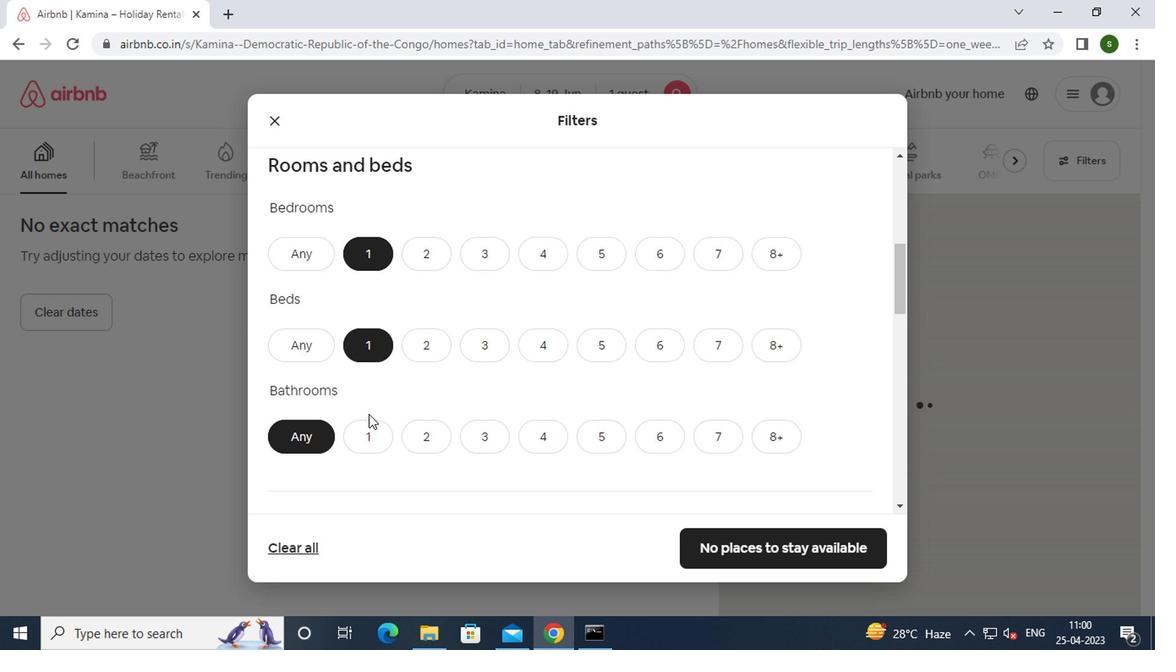 
Action: Mouse pressed left at (371, 424)
Screenshot: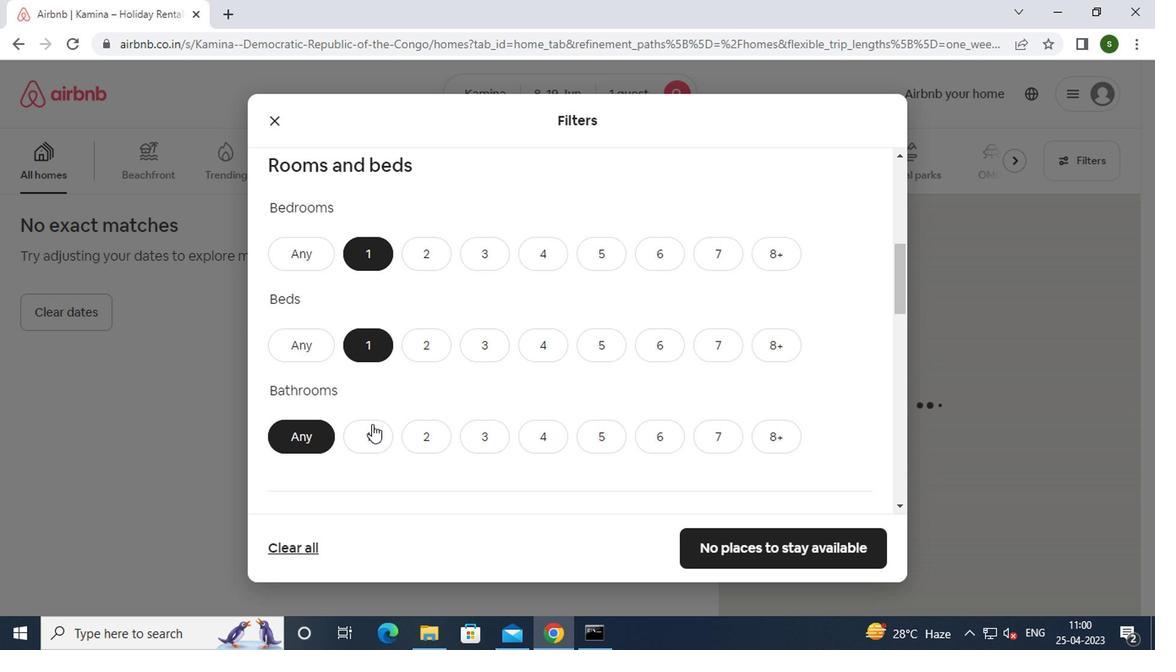
Action: Mouse moved to (421, 388)
Screenshot: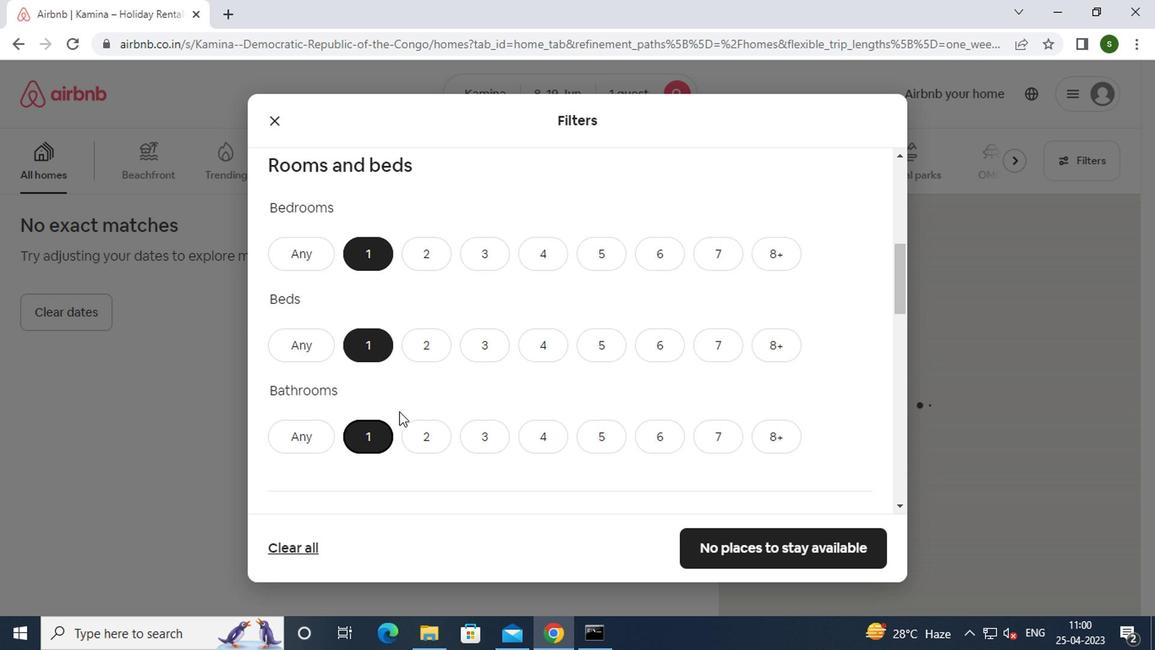 
Action: Mouse scrolled (421, 388) with delta (0, 0)
Screenshot: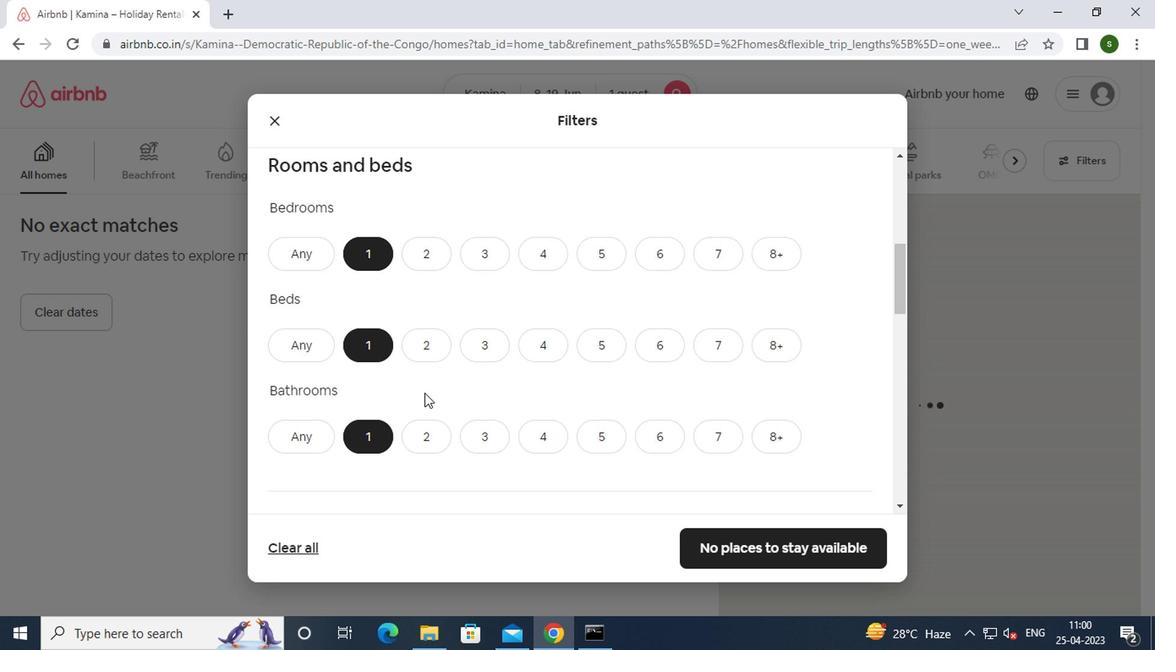 
Action: Mouse scrolled (421, 388) with delta (0, 0)
Screenshot: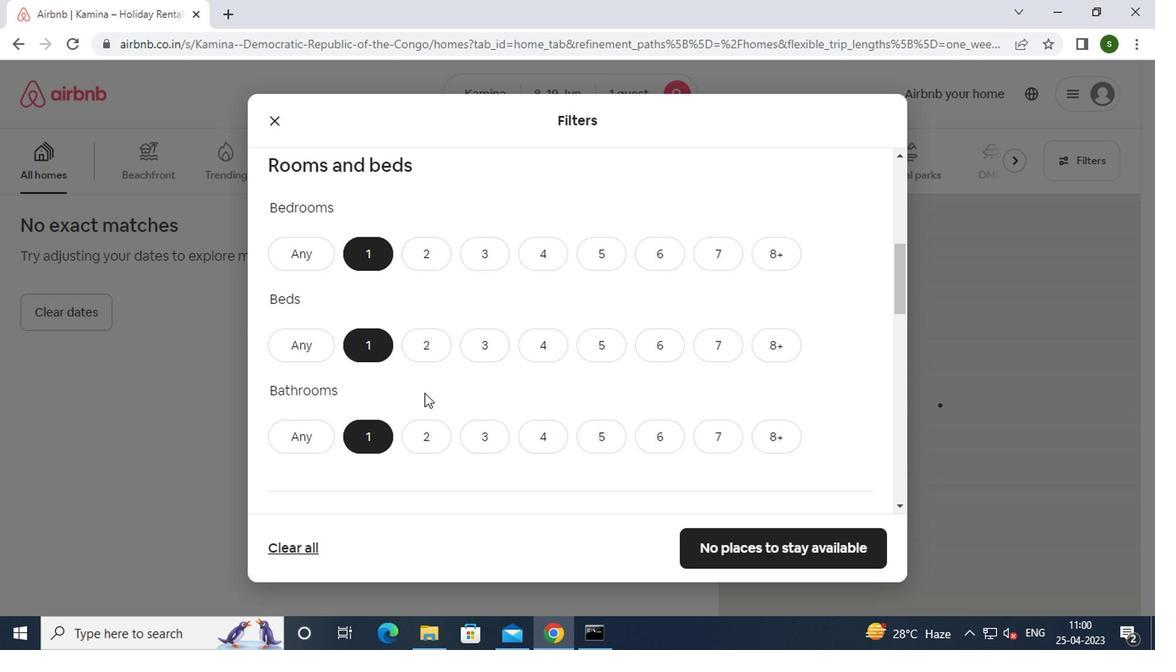 
Action: Mouse scrolled (421, 388) with delta (0, 0)
Screenshot: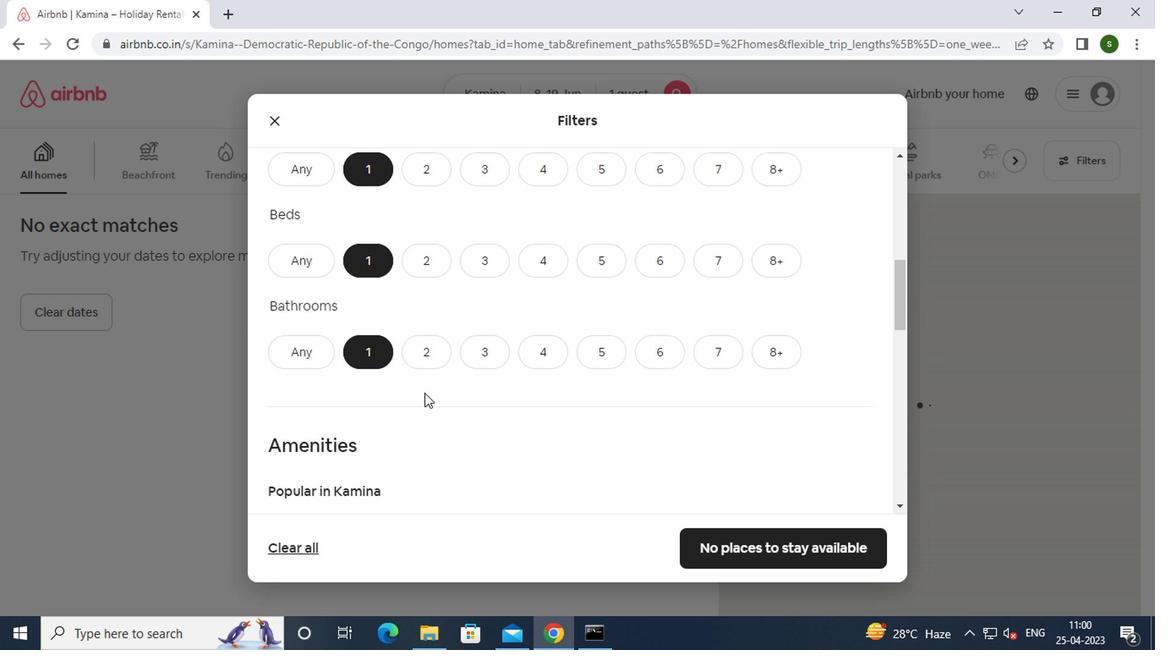 
Action: Mouse scrolled (421, 388) with delta (0, 0)
Screenshot: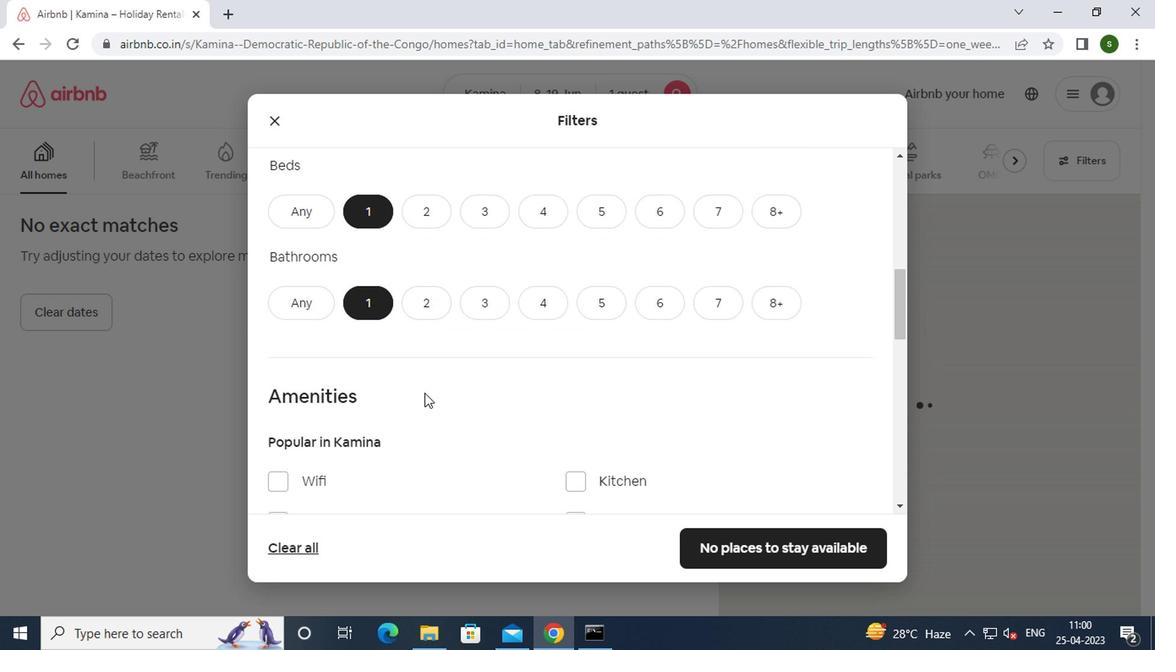 
Action: Mouse scrolled (421, 388) with delta (0, 0)
Screenshot: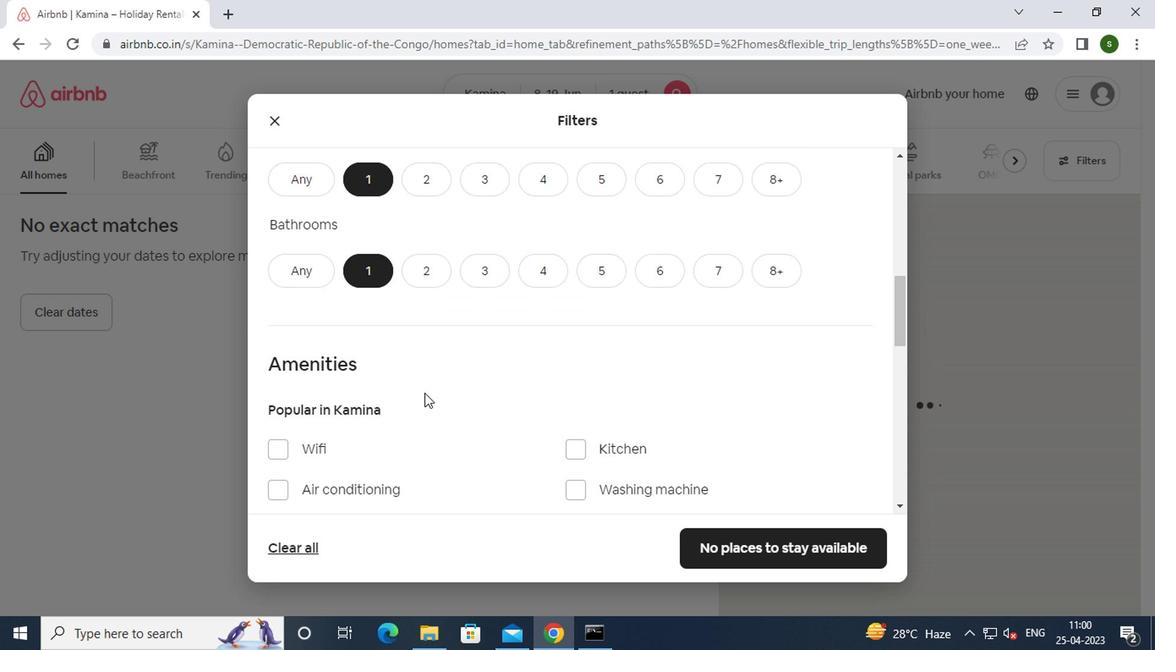 
Action: Mouse scrolled (421, 388) with delta (0, 0)
Screenshot: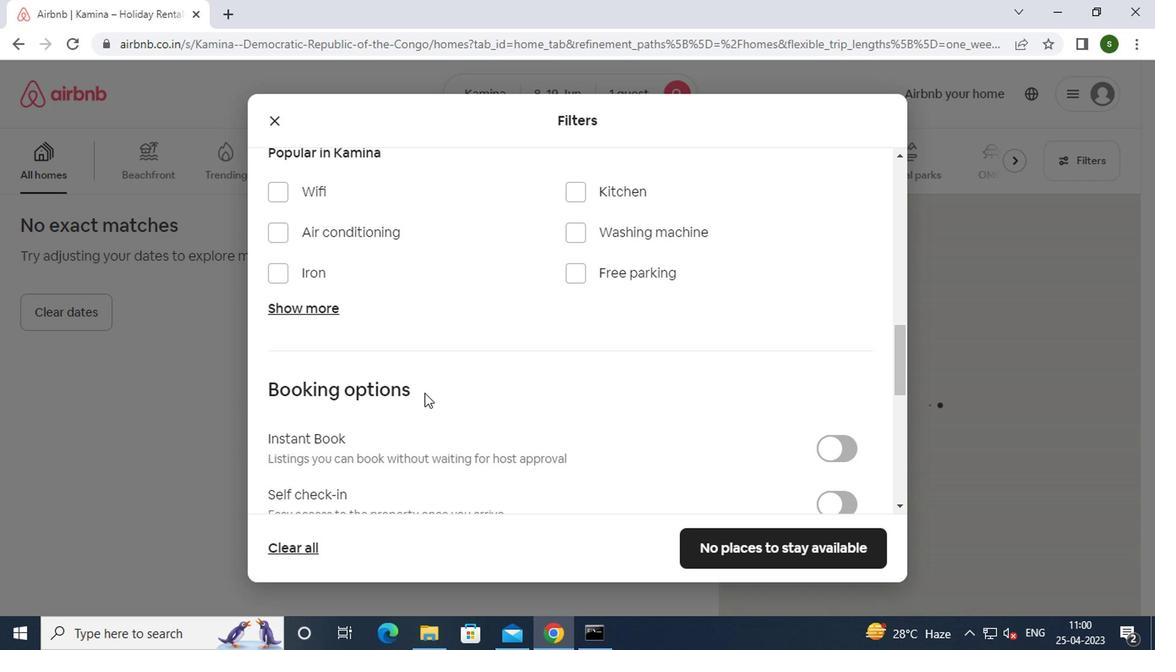 
Action: Mouse scrolled (421, 388) with delta (0, 0)
Screenshot: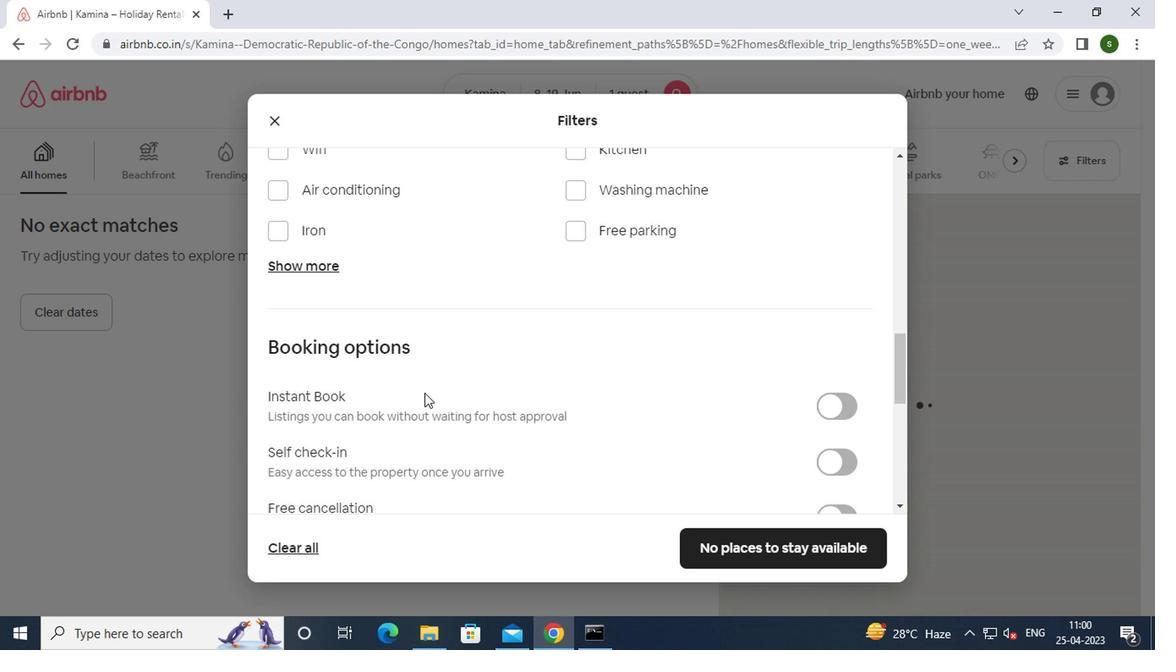 
Action: Mouse scrolled (421, 388) with delta (0, 0)
Screenshot: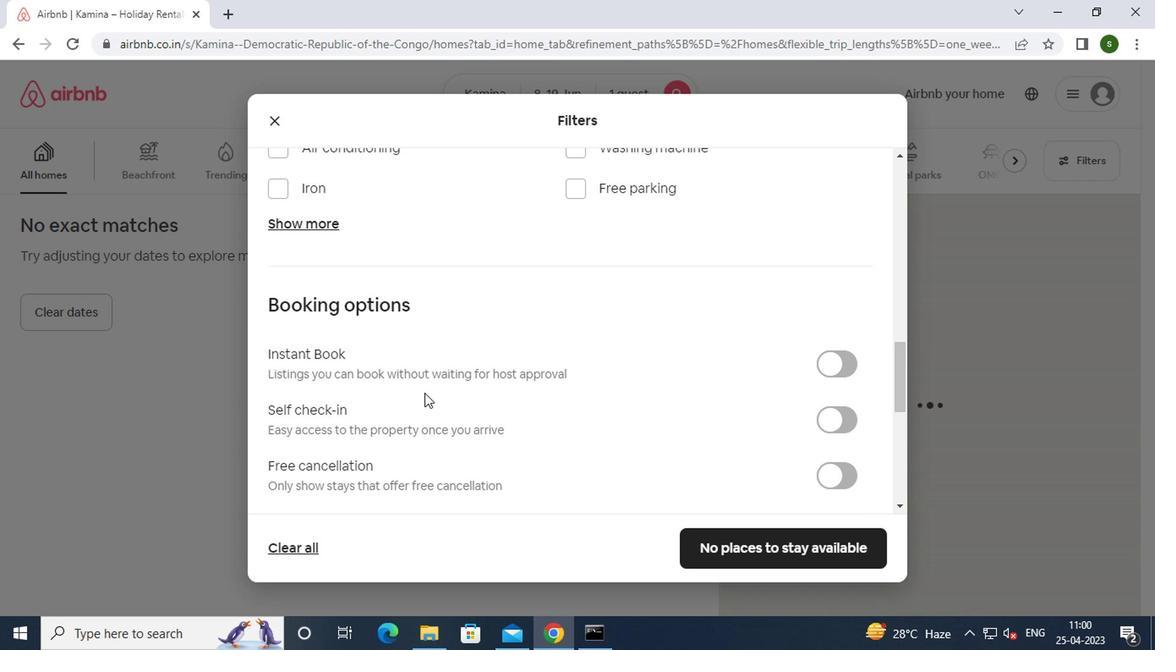 
Action: Mouse moved to (835, 249)
Screenshot: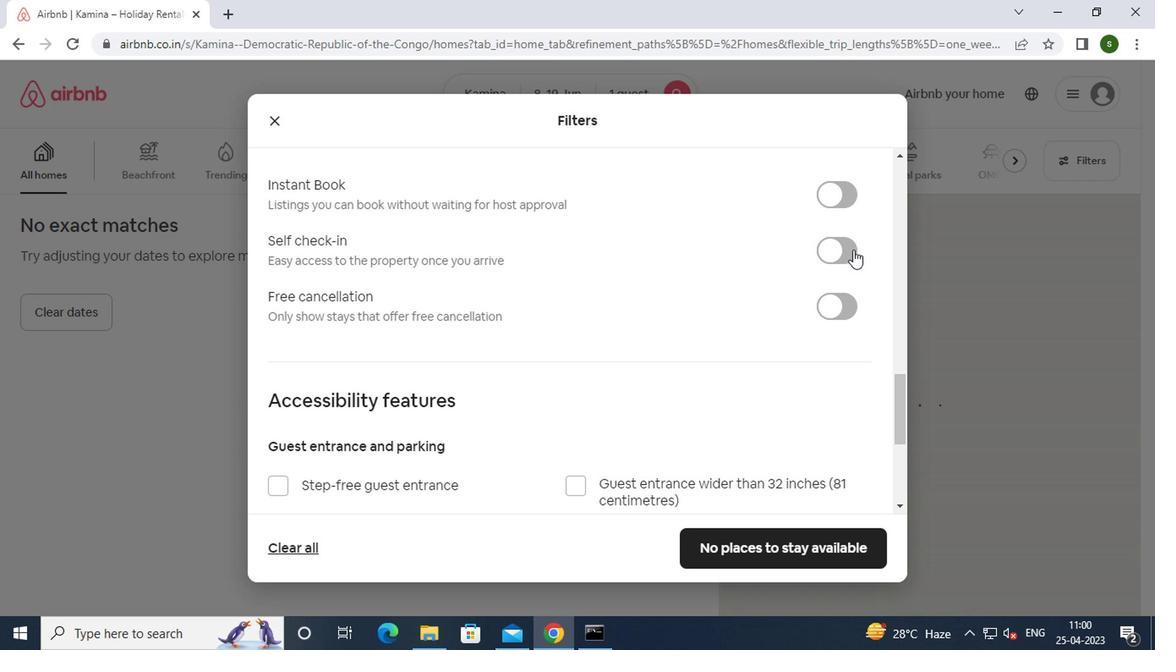 
Action: Mouse pressed left at (835, 249)
Screenshot: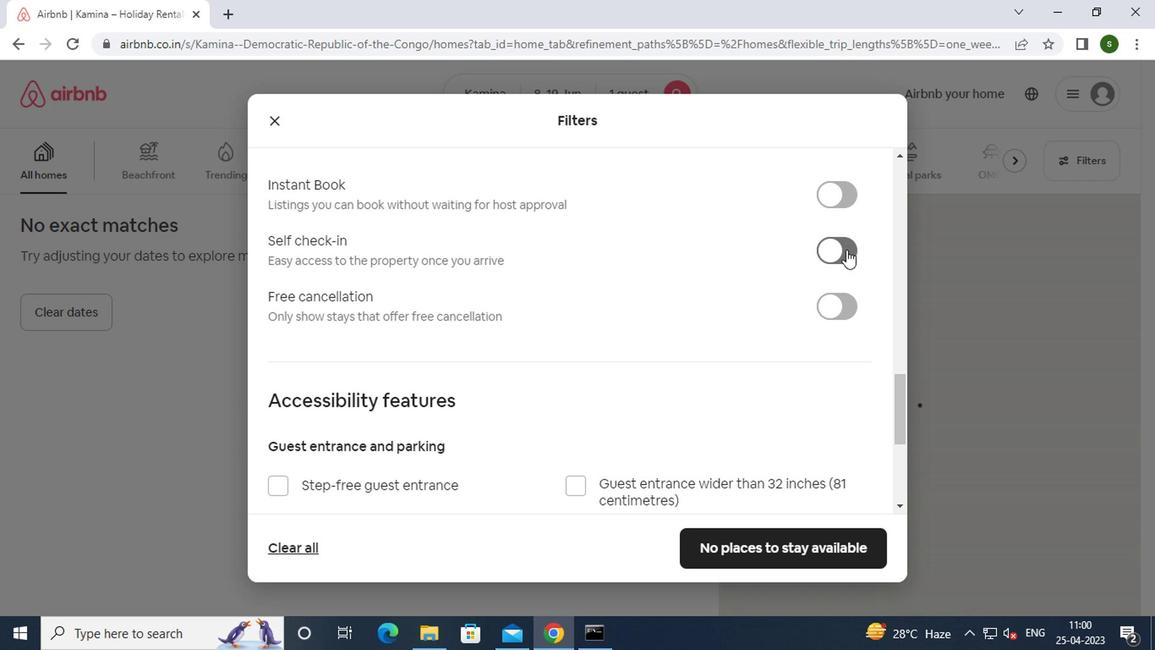
Action: Mouse moved to (687, 315)
Screenshot: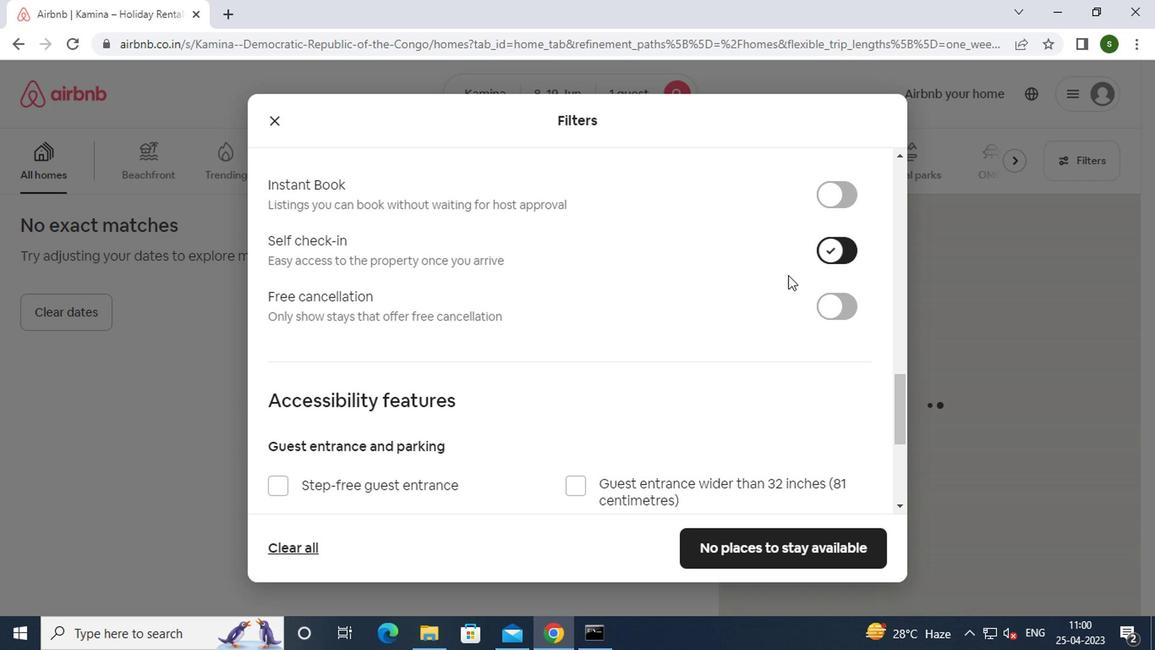 
Action: Mouse scrolled (687, 314) with delta (0, 0)
Screenshot: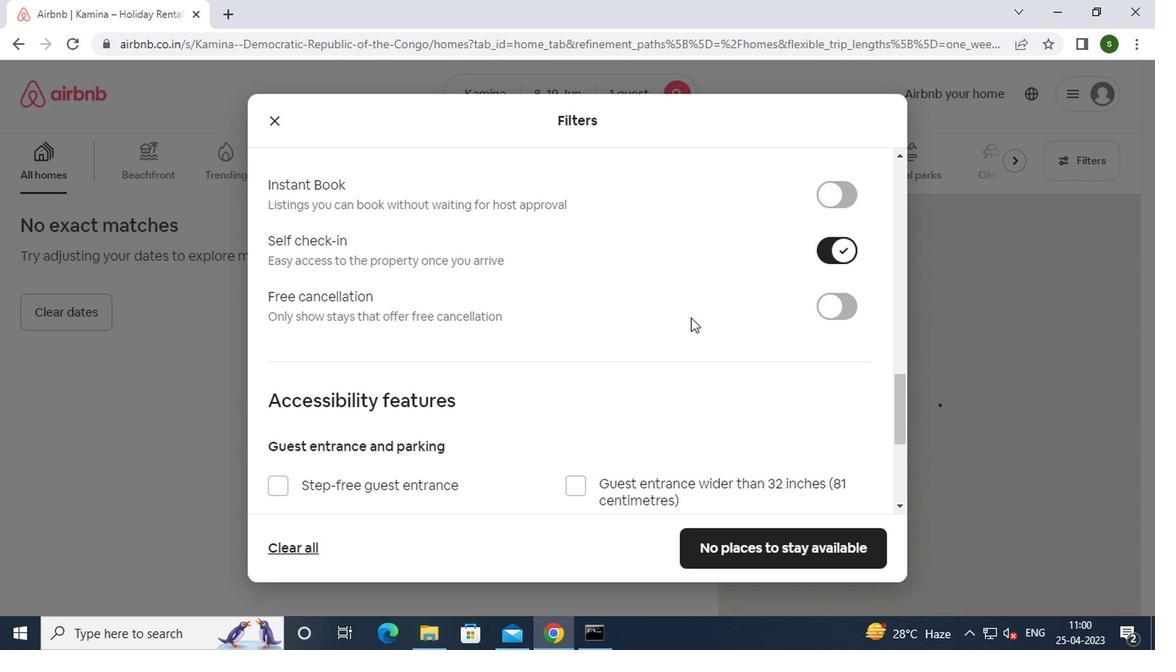
Action: Mouse moved to (686, 316)
Screenshot: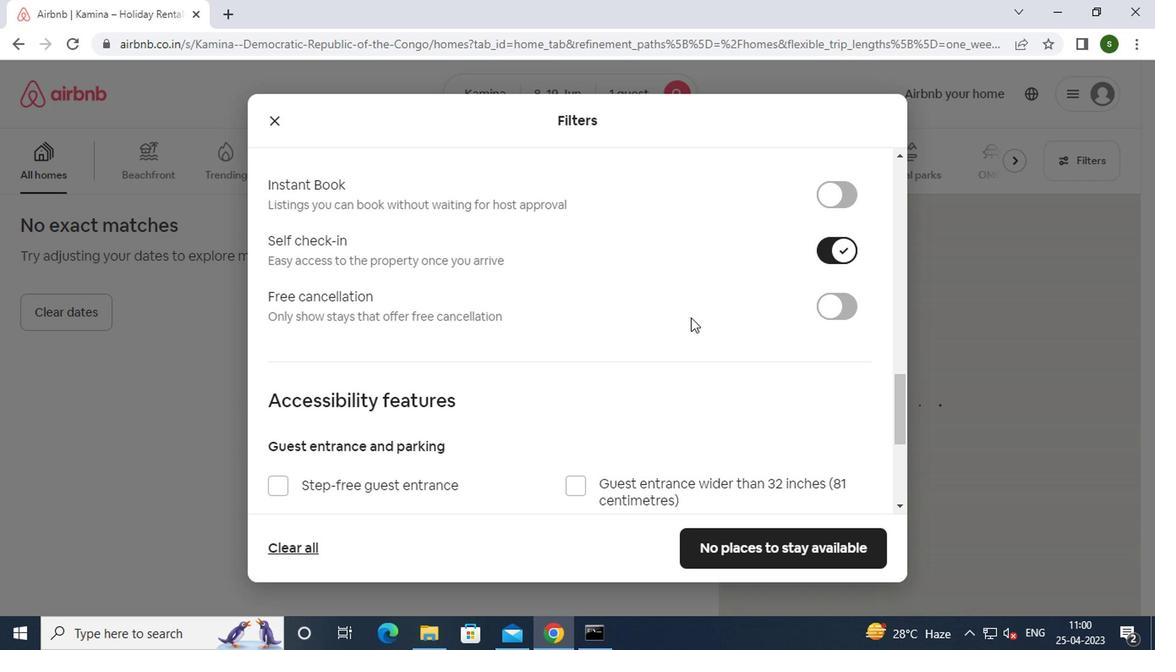 
Action: Mouse scrolled (686, 315) with delta (0, 0)
Screenshot: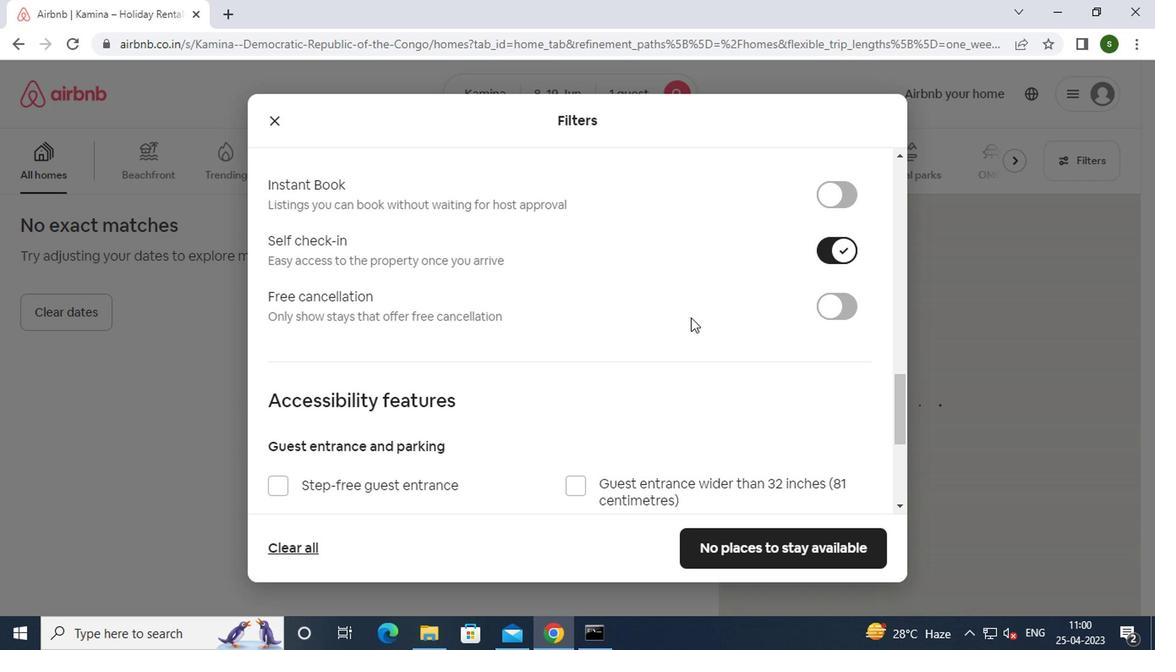 
Action: Mouse moved to (686, 317)
Screenshot: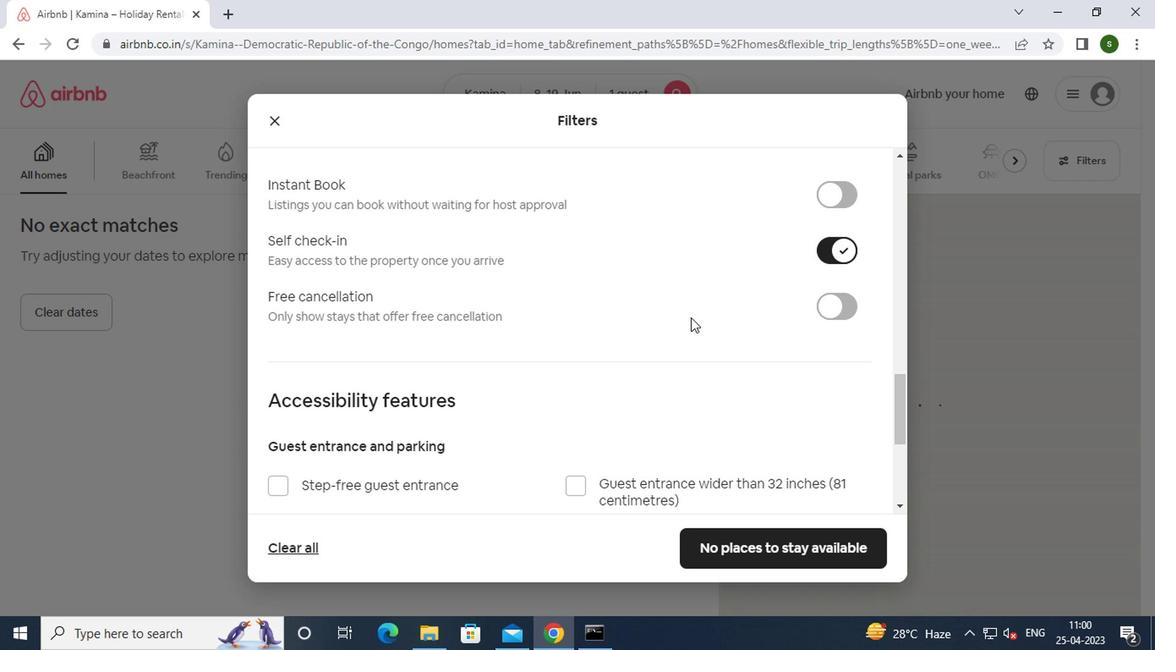 
Action: Mouse scrolled (686, 316) with delta (0, -1)
Screenshot: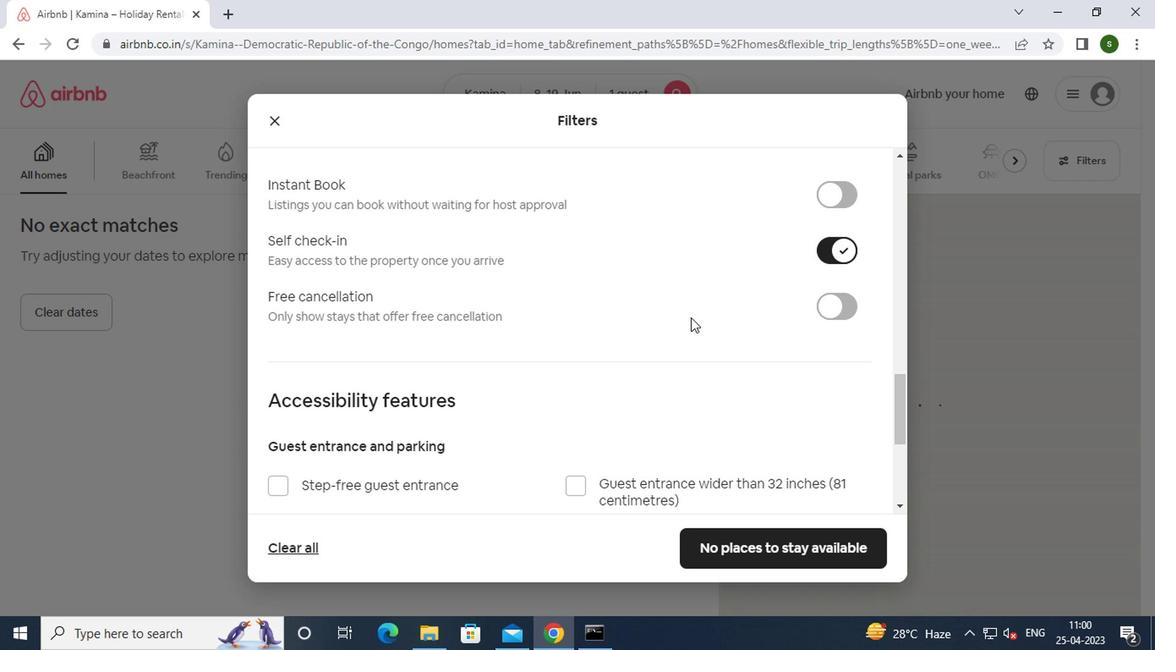 
Action: Mouse moved to (686, 317)
Screenshot: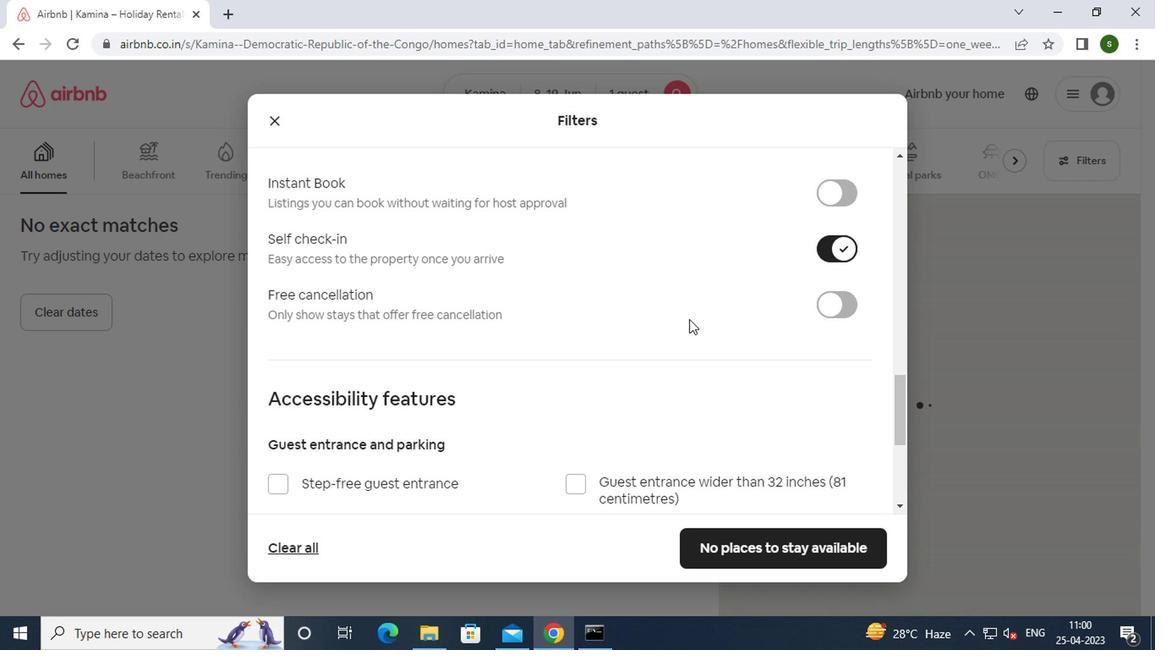 
Action: Mouse scrolled (686, 316) with delta (0, -1)
Screenshot: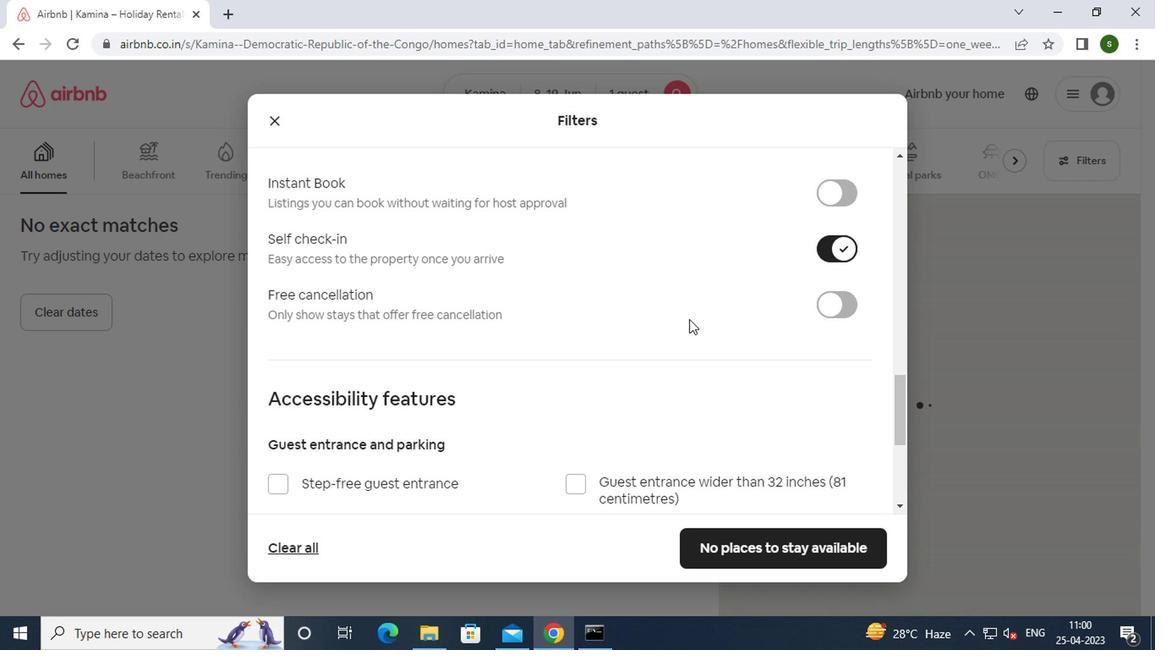 
Action: Mouse moved to (684, 328)
Screenshot: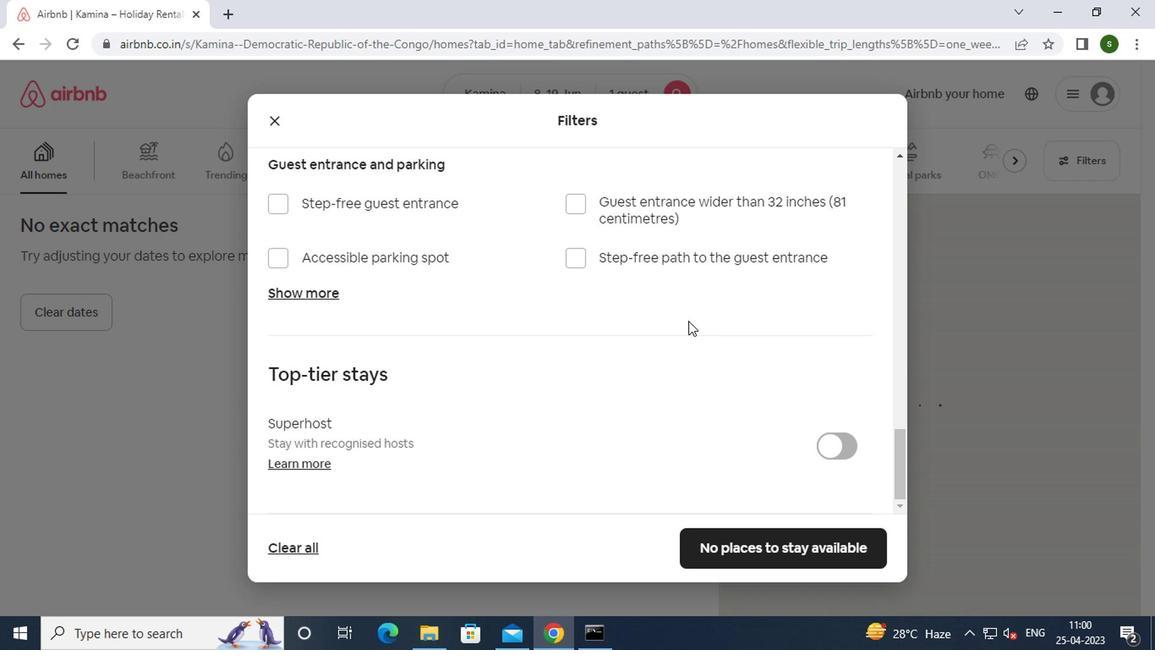
Action: Mouse scrolled (684, 328) with delta (0, 0)
Screenshot: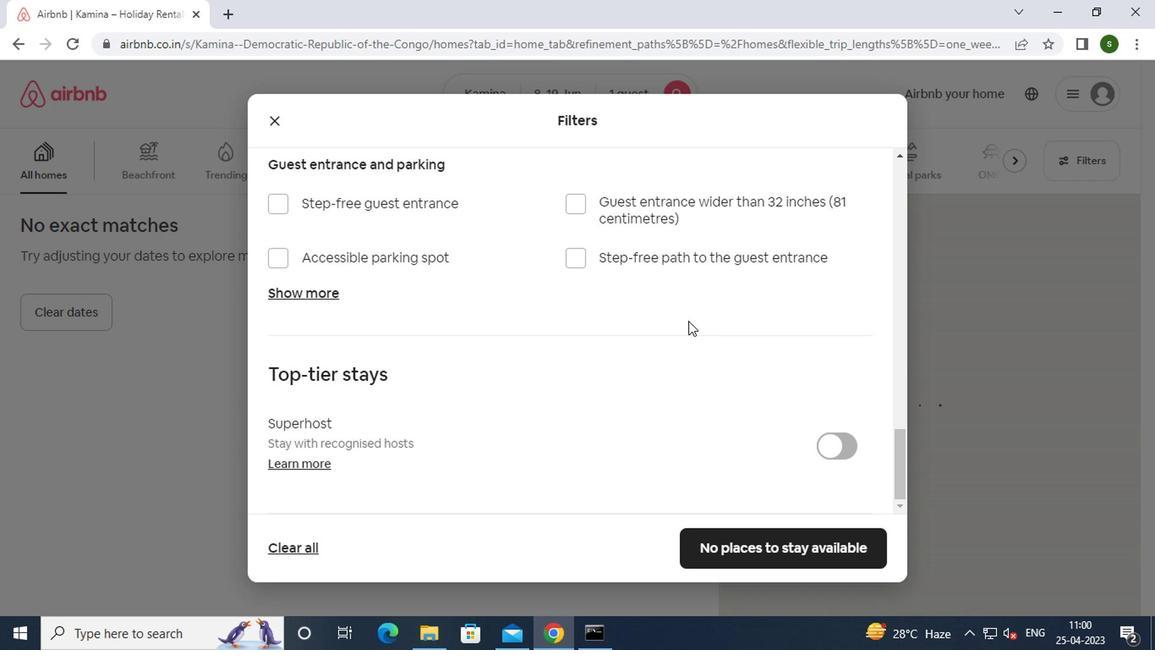 
Action: Mouse moved to (684, 329)
Screenshot: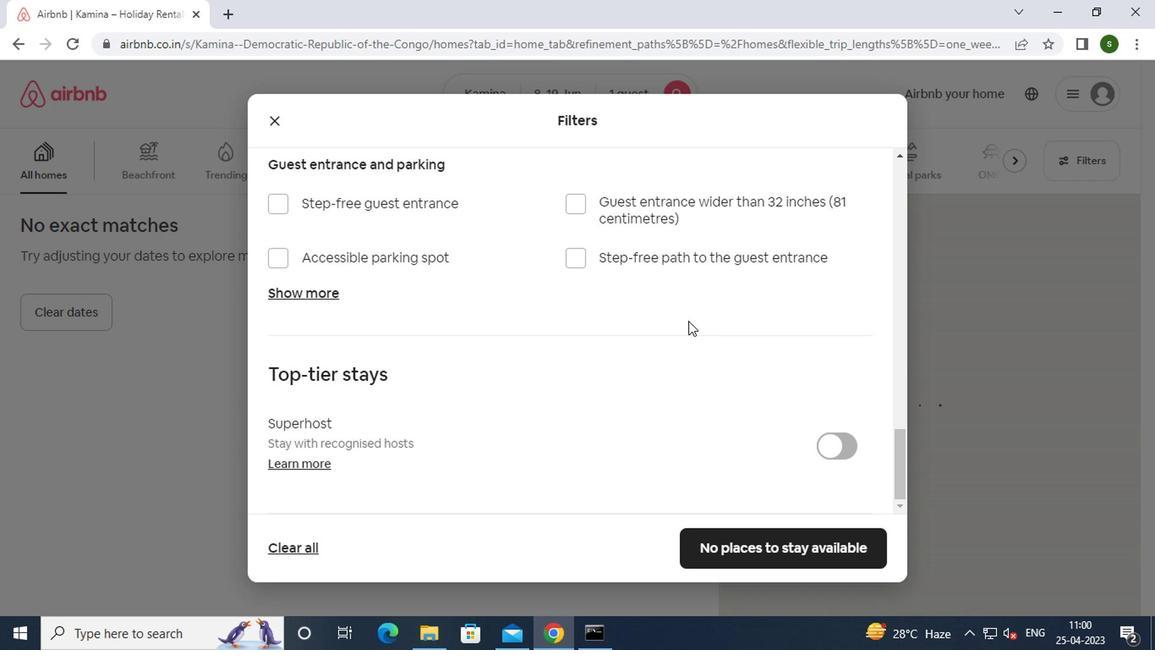 
Action: Mouse scrolled (684, 328) with delta (0, 0)
Screenshot: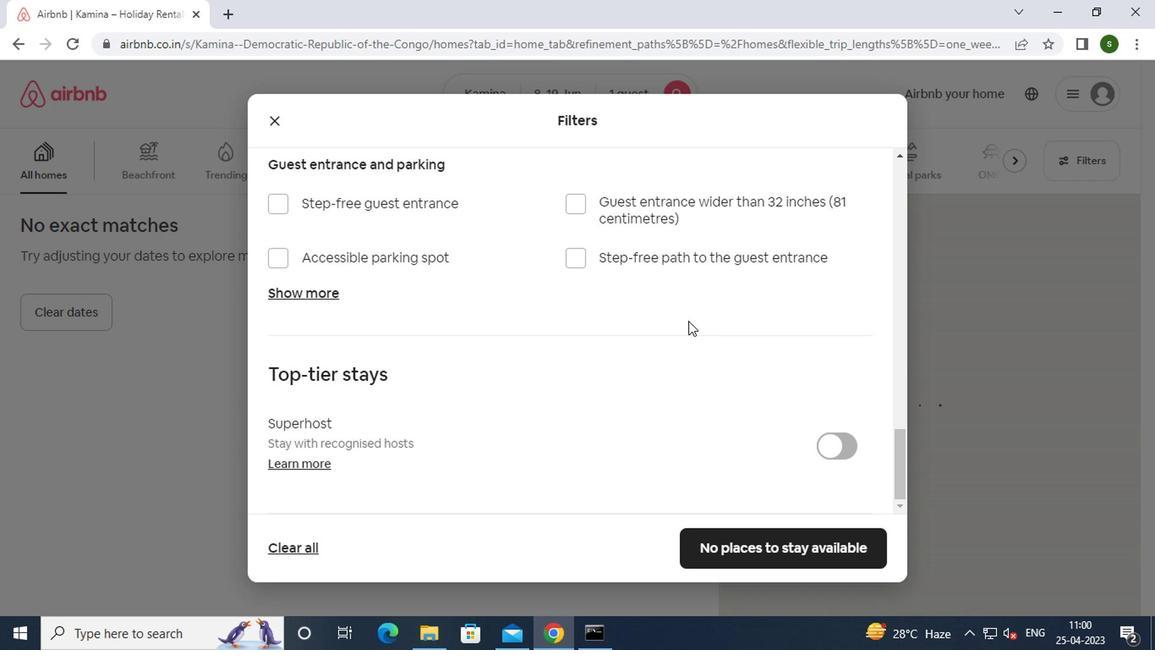
Action: Mouse moved to (684, 329)
Screenshot: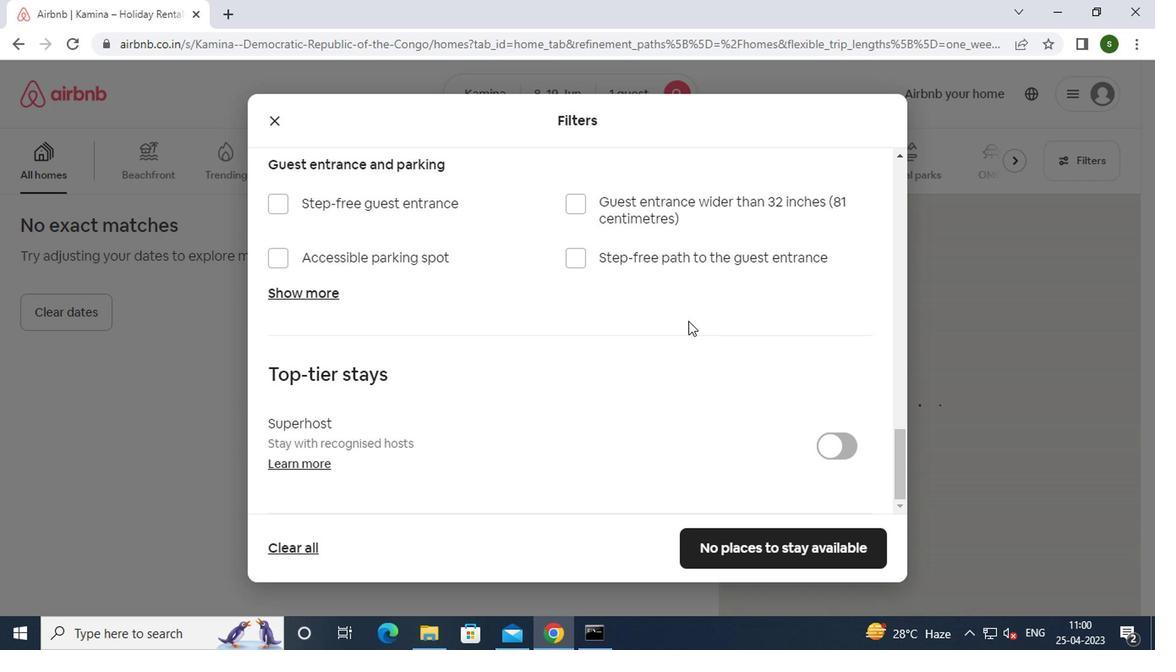 
Action: Mouse scrolled (684, 328) with delta (0, 0)
Screenshot: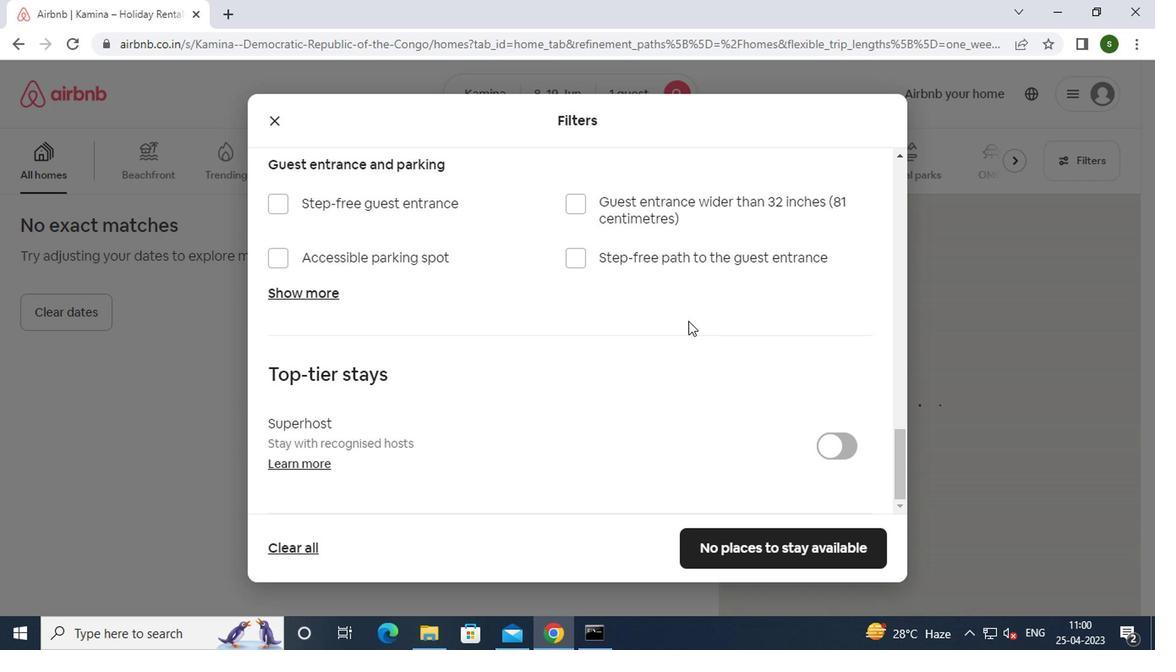 
Action: Mouse moved to (684, 331)
Screenshot: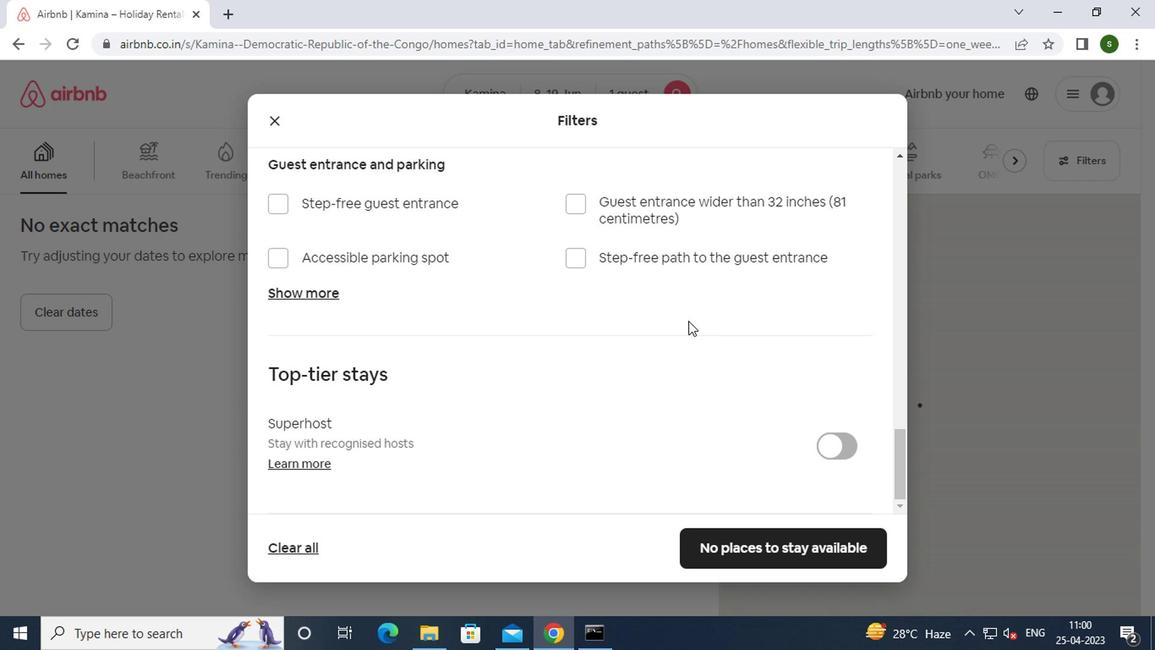 
Action: Mouse scrolled (684, 330) with delta (0, 0)
Screenshot: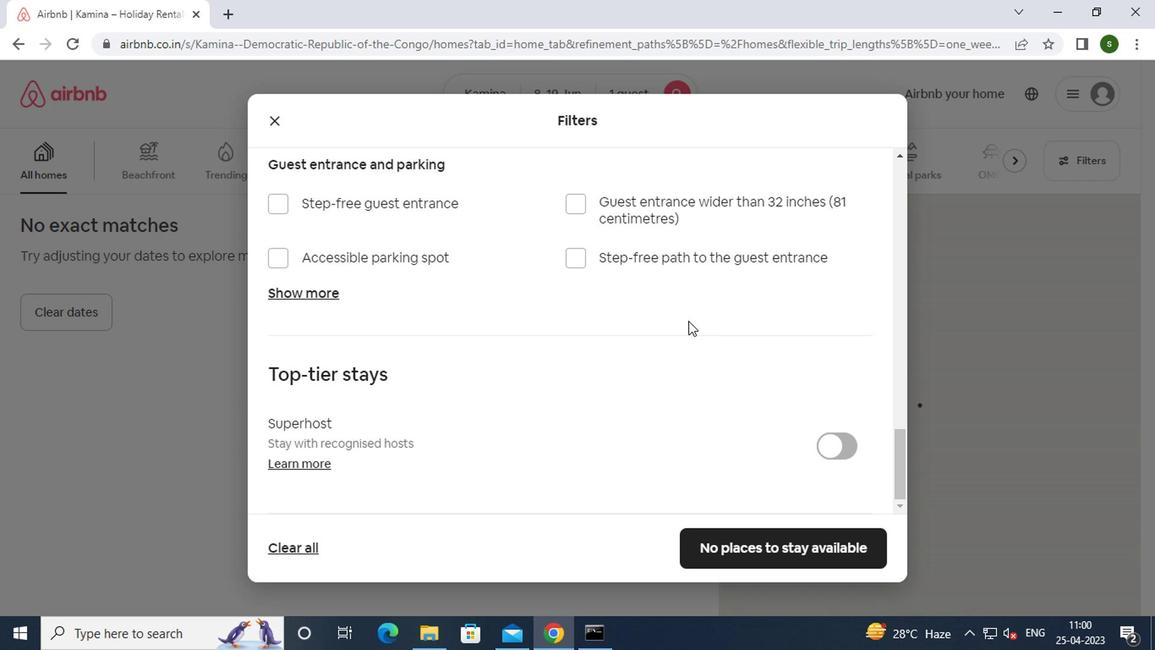 
Action: Mouse moved to (737, 544)
Screenshot: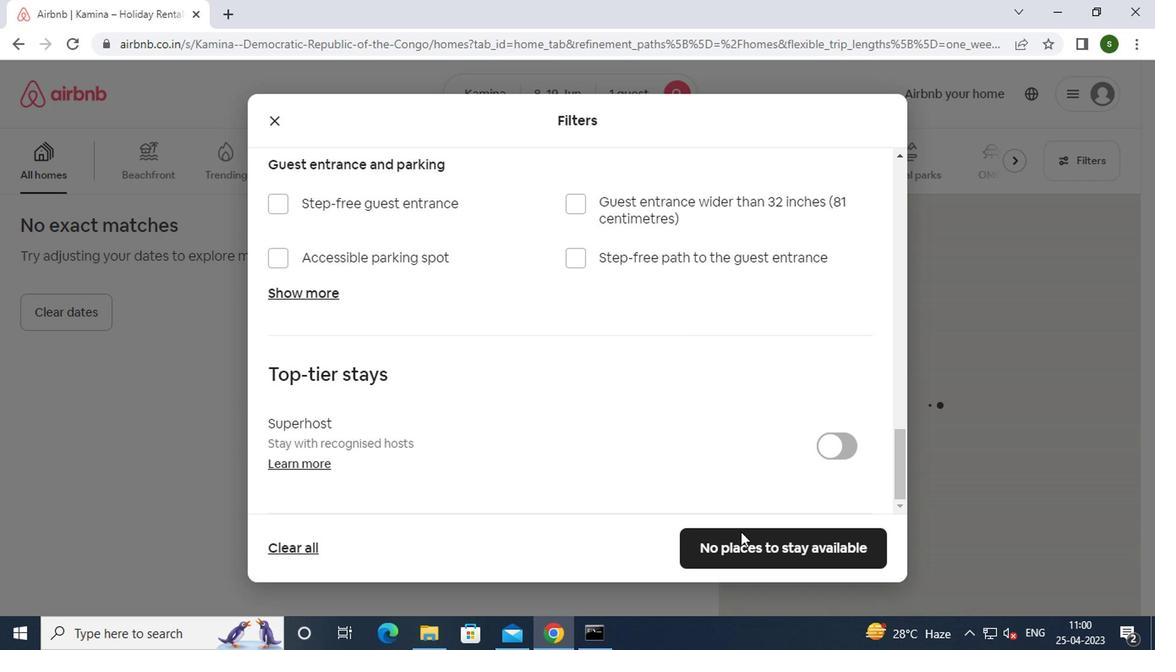 
Action: Mouse pressed left at (737, 544)
Screenshot: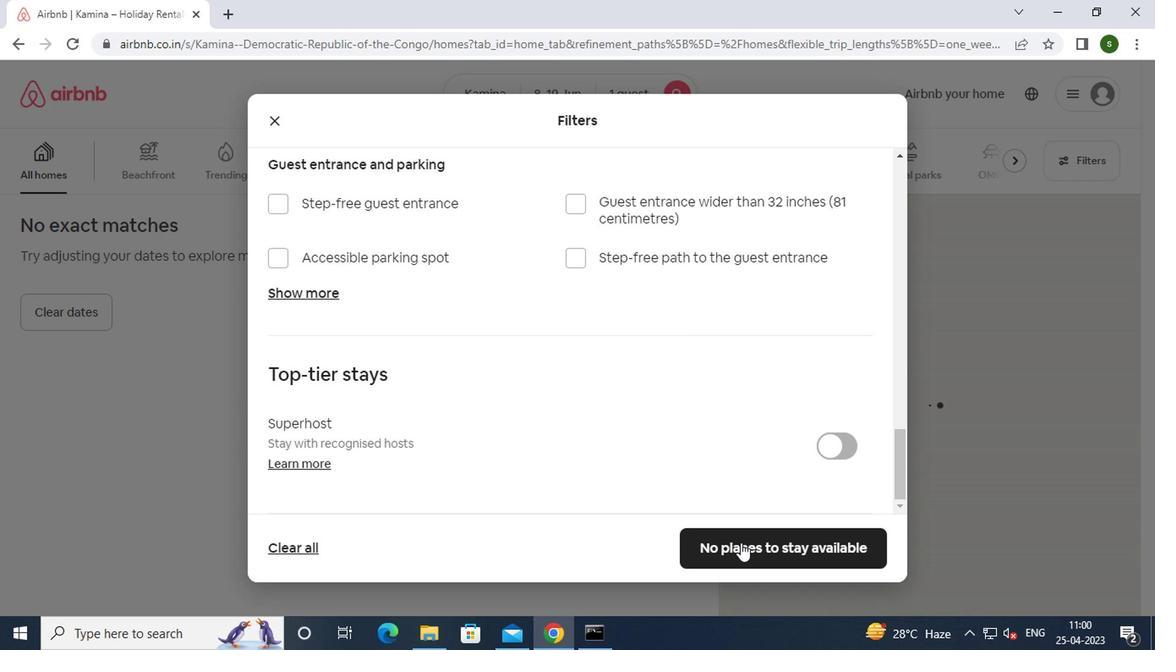 
Action: Mouse moved to (514, 309)
Screenshot: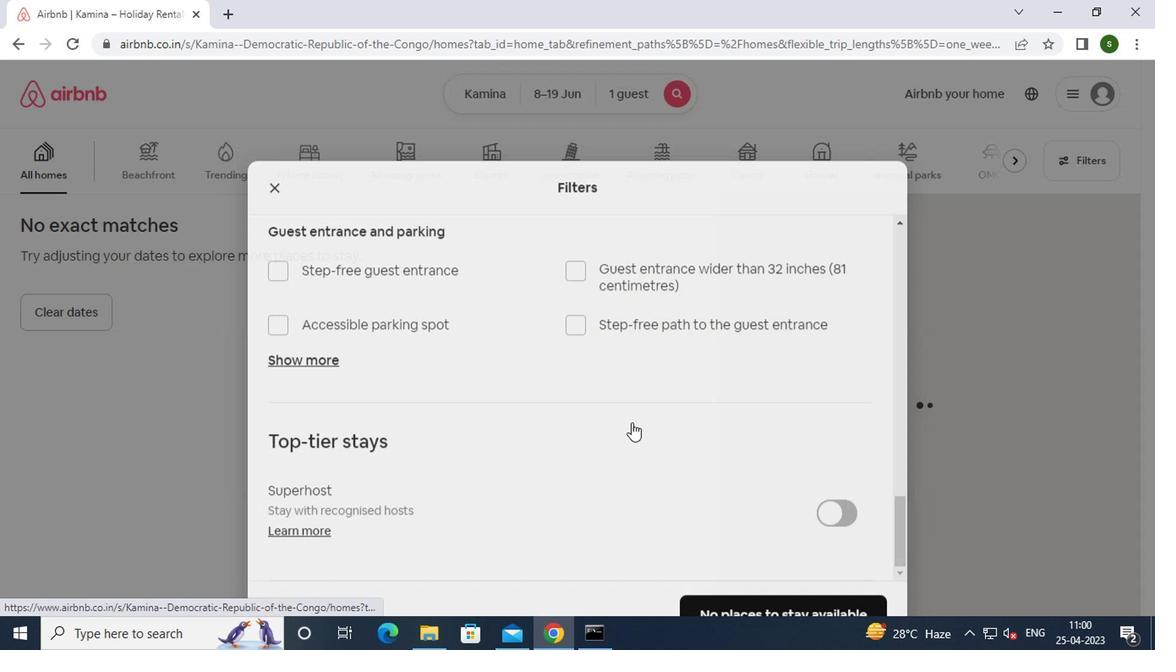 
